 Task: Look for space in Kesabpur, Bangladesh from 6th June, 2023 to 8th June, 2023 for 2 adults in price range Rs.7000 to Rs.12000. Place can be private room with 1  bedroom having 2 beds and 1 bathroom. Property type can be flat. Amenities needed are: air conditioning, . Booking option can be shelf check-in. Required host language is English.
Action: Mouse moved to (374, 77)
Screenshot: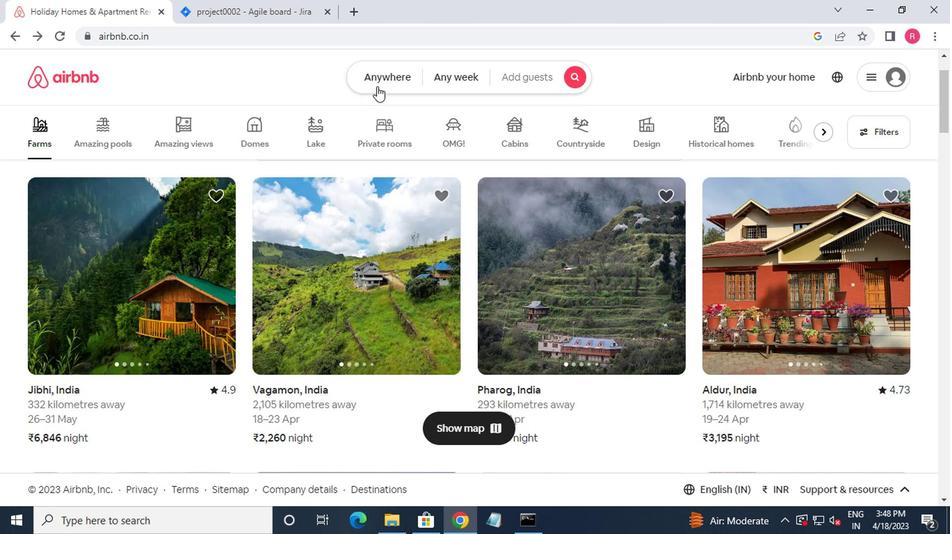 
Action: Mouse pressed left at (374, 77)
Screenshot: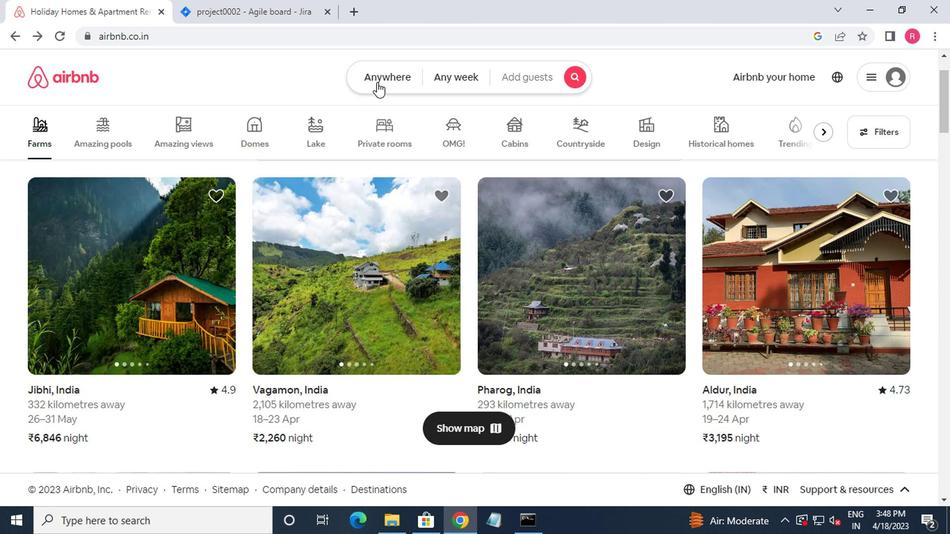 
Action: Mouse moved to (338, 132)
Screenshot: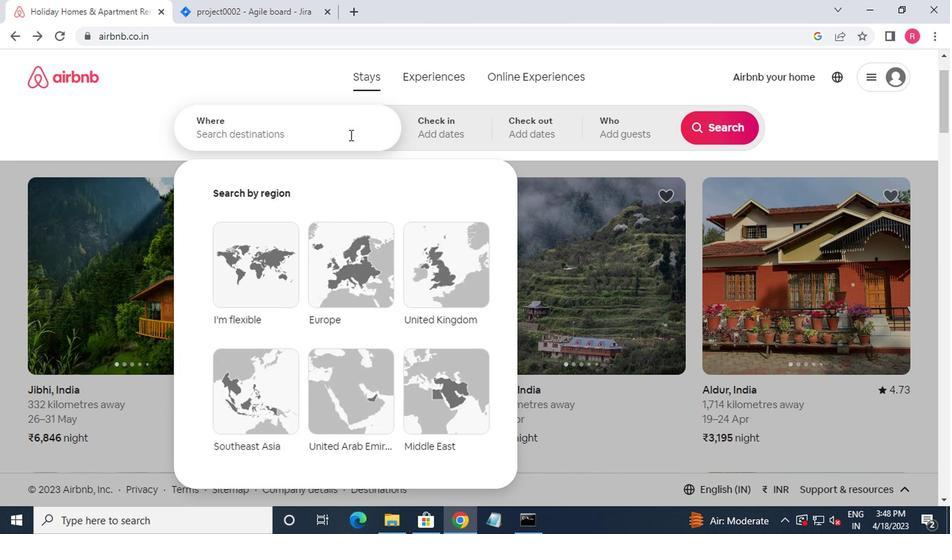 
Action: Mouse pressed left at (338, 132)
Screenshot: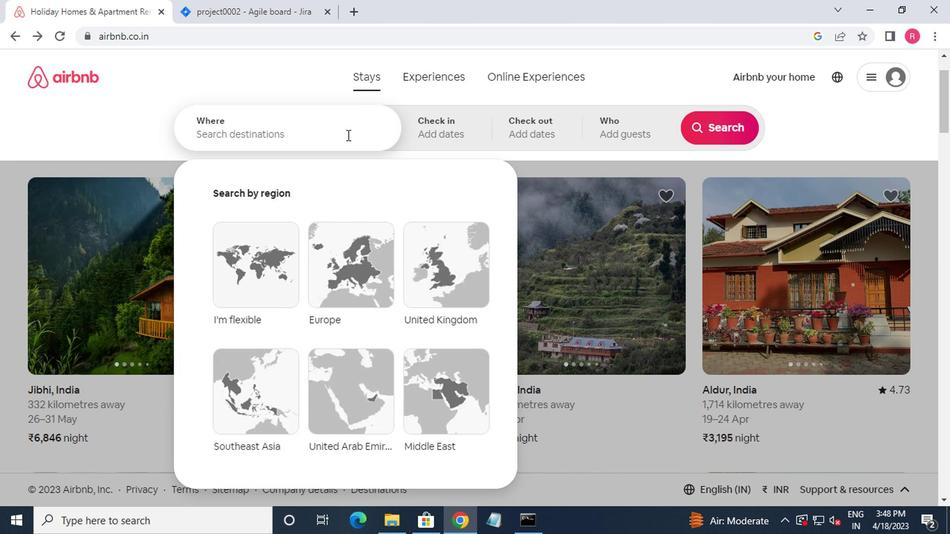 
Action: Mouse moved to (322, 117)
Screenshot: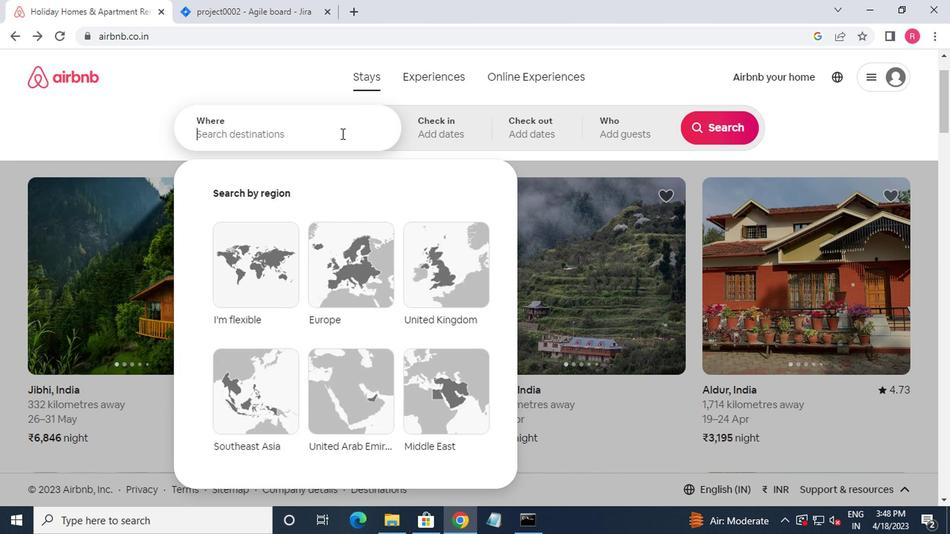 
Action: Key pressed keshabur
Screenshot: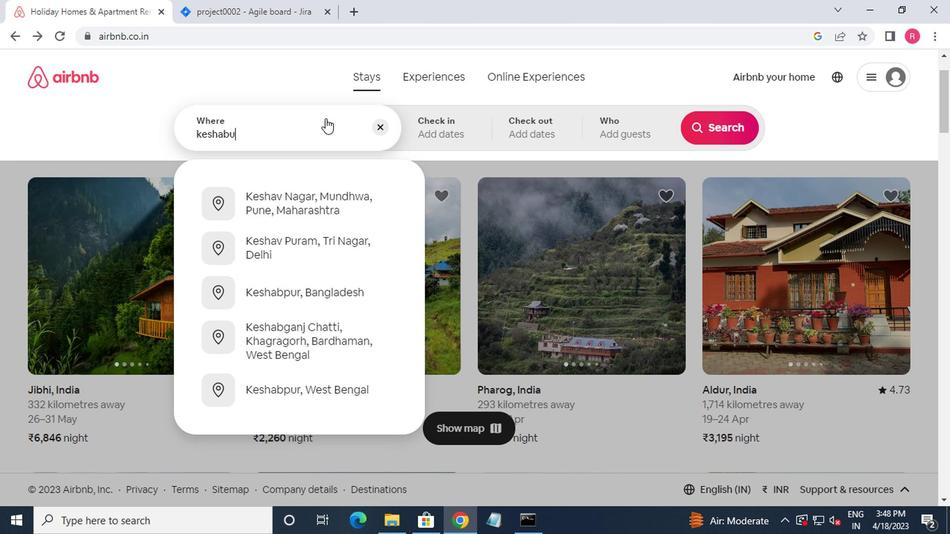 
Action: Mouse moved to (322, 196)
Screenshot: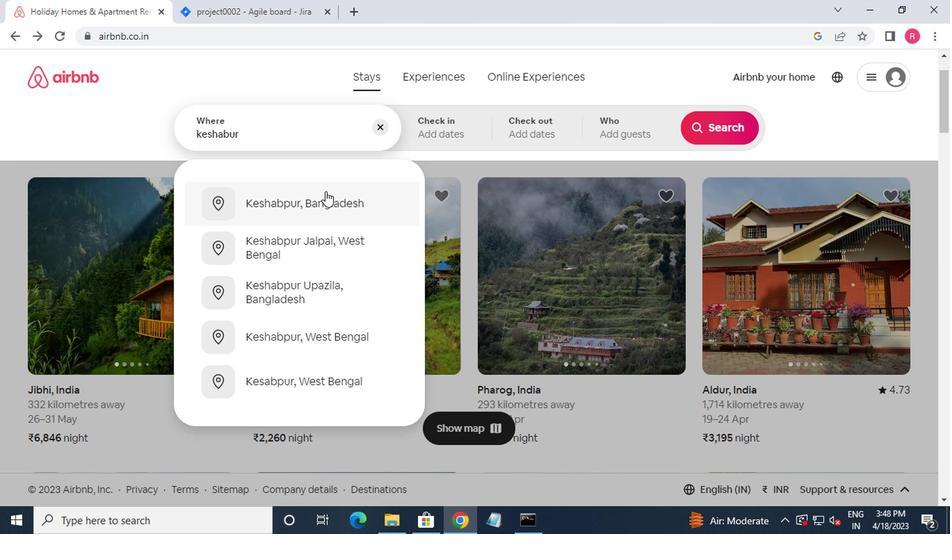 
Action: Mouse pressed left at (322, 196)
Screenshot: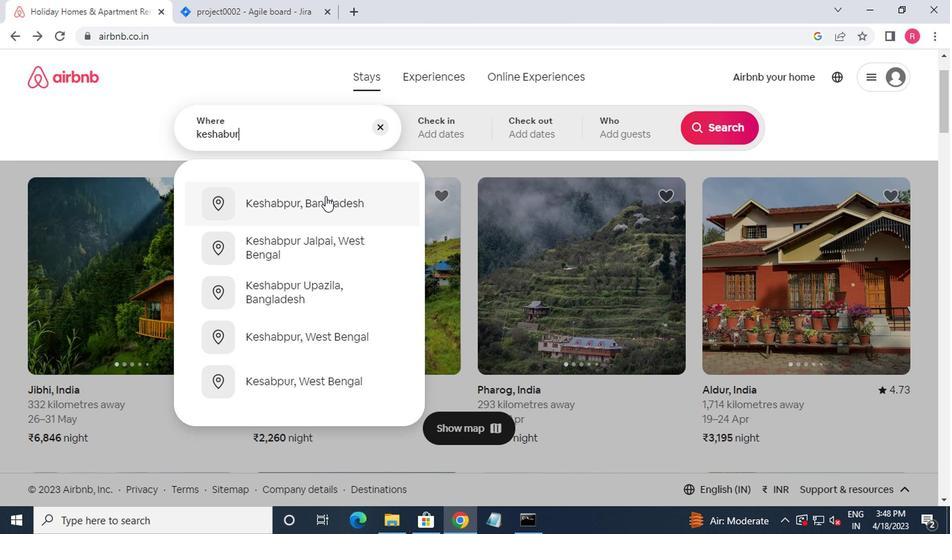 
Action: Mouse moved to (705, 239)
Screenshot: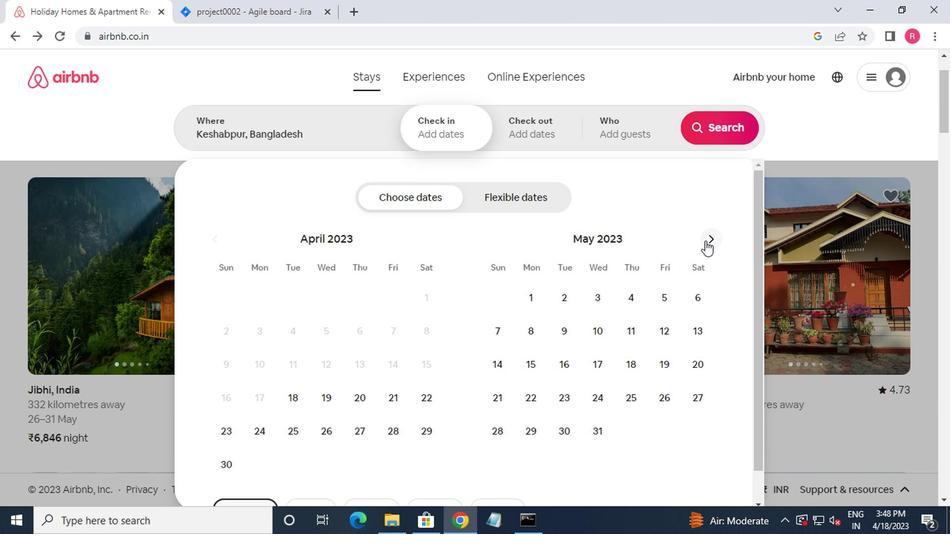 
Action: Mouse pressed left at (705, 239)
Screenshot: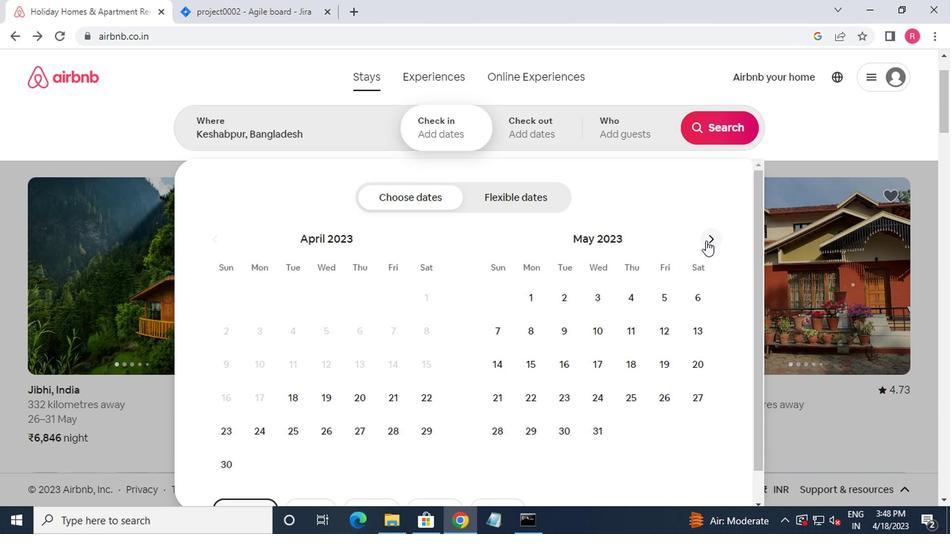 
Action: Mouse moved to (565, 327)
Screenshot: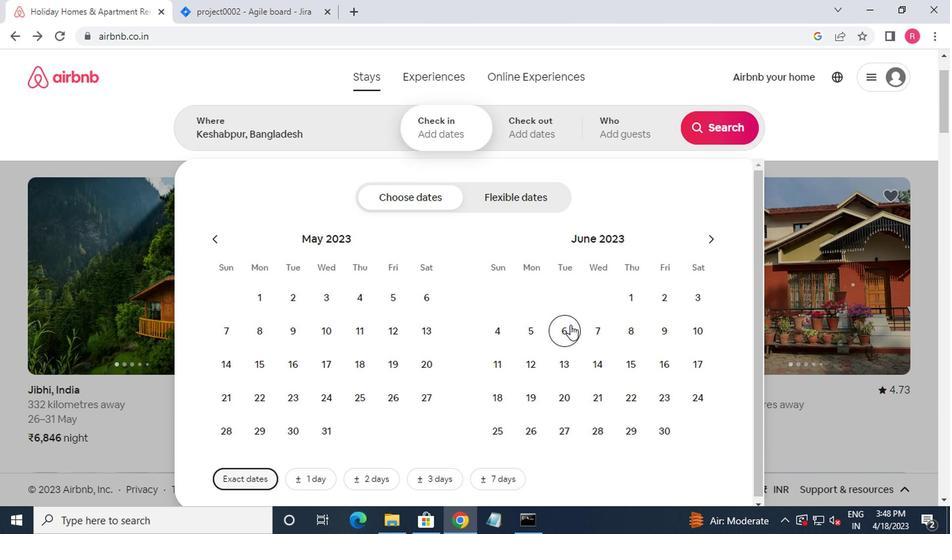 
Action: Mouse pressed left at (565, 327)
Screenshot: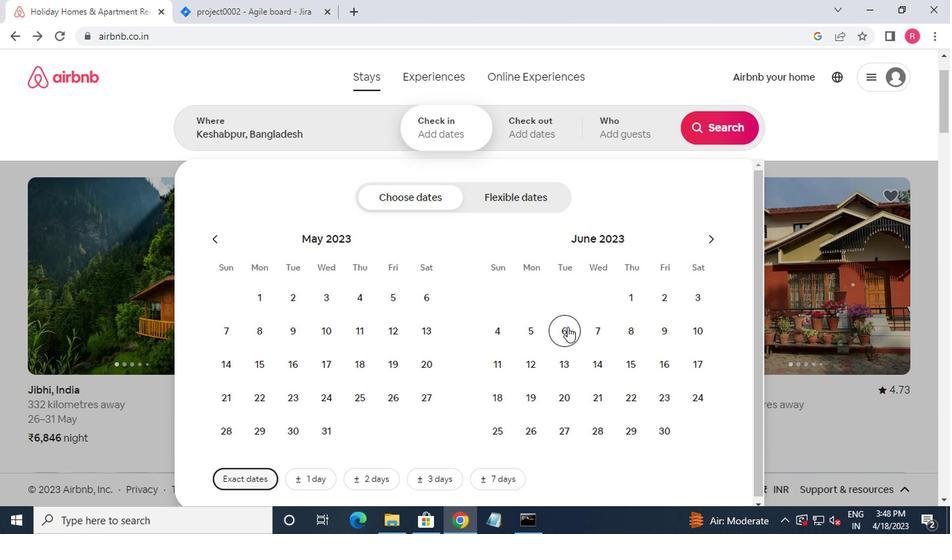 
Action: Mouse moved to (619, 334)
Screenshot: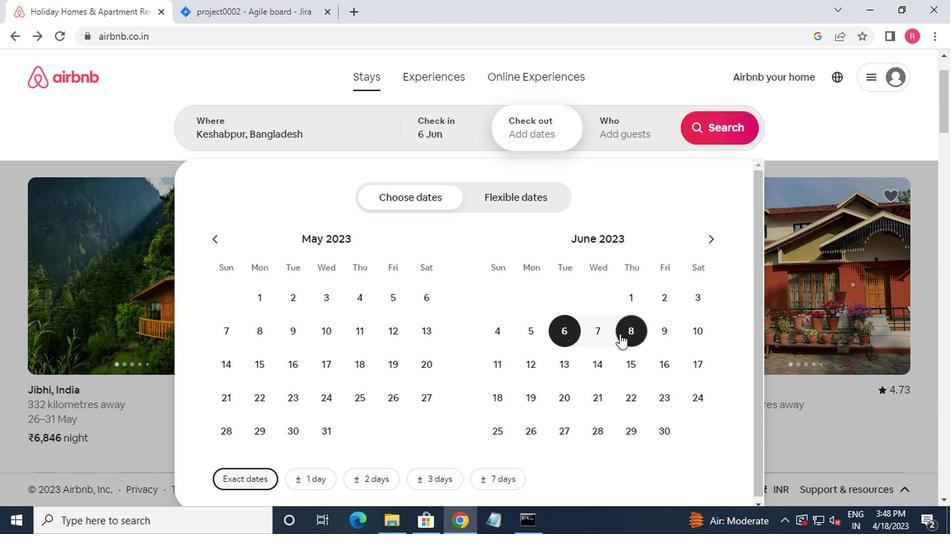 
Action: Mouse pressed left at (619, 334)
Screenshot: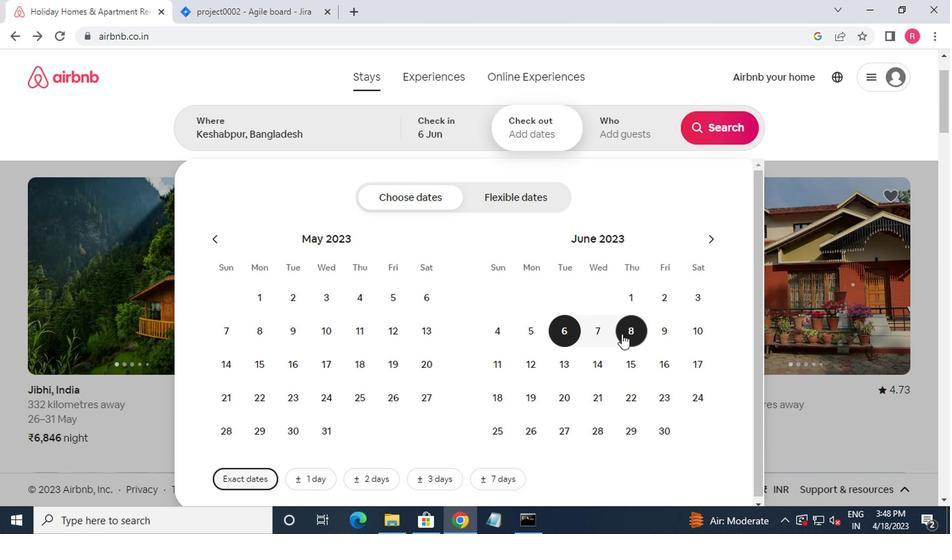 
Action: Mouse moved to (621, 137)
Screenshot: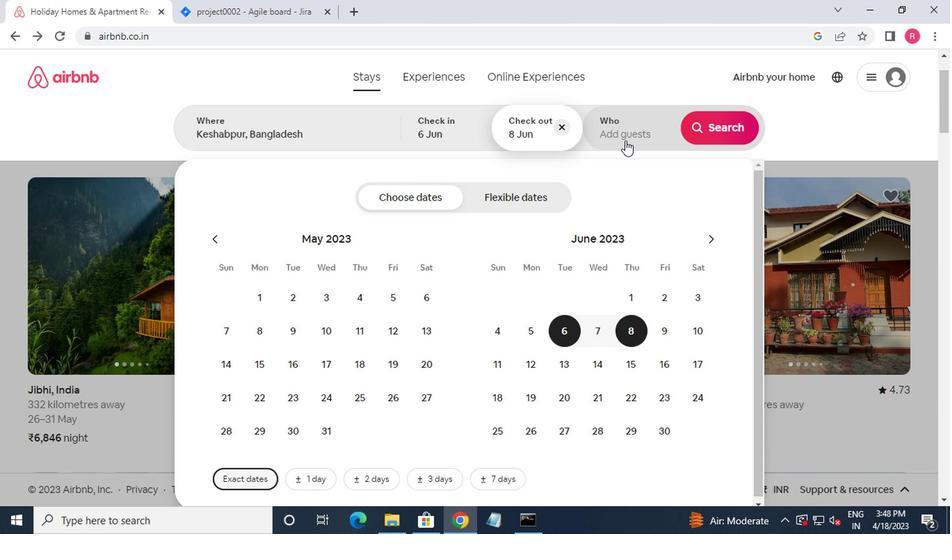 
Action: Mouse pressed left at (621, 137)
Screenshot: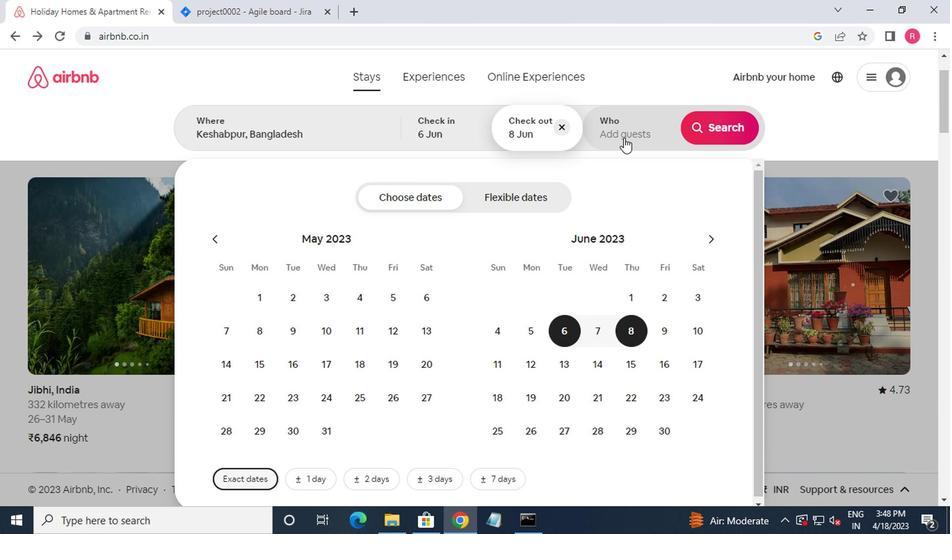 
Action: Mouse moved to (711, 200)
Screenshot: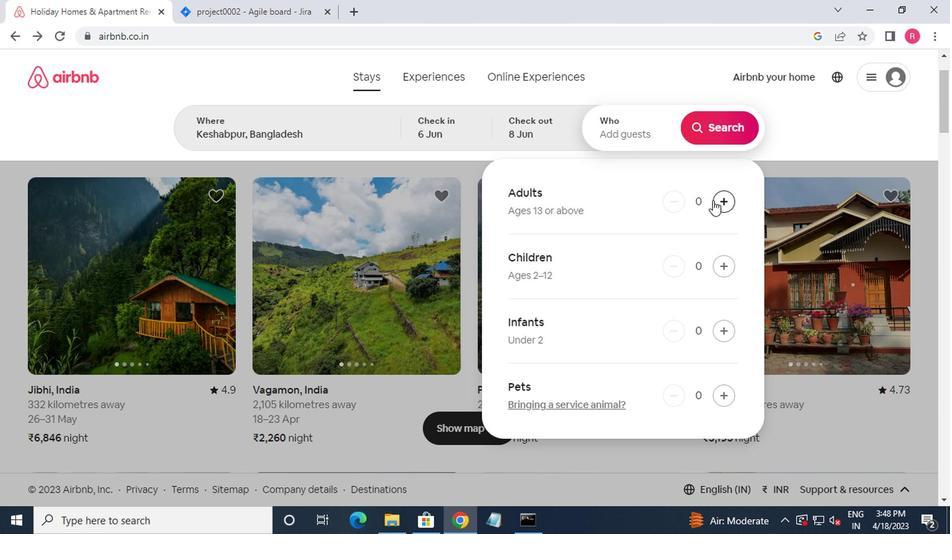 
Action: Mouse pressed left at (711, 200)
Screenshot: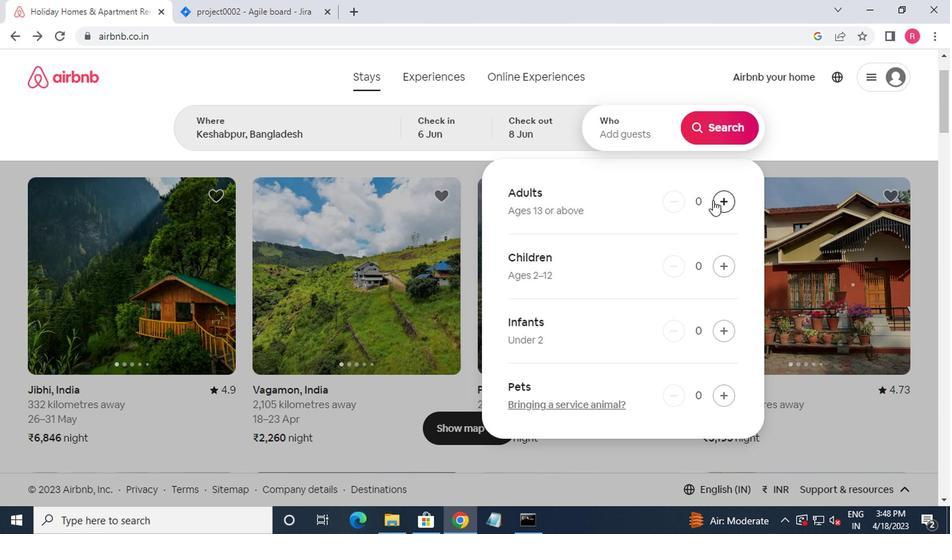 
Action: Mouse moved to (719, 201)
Screenshot: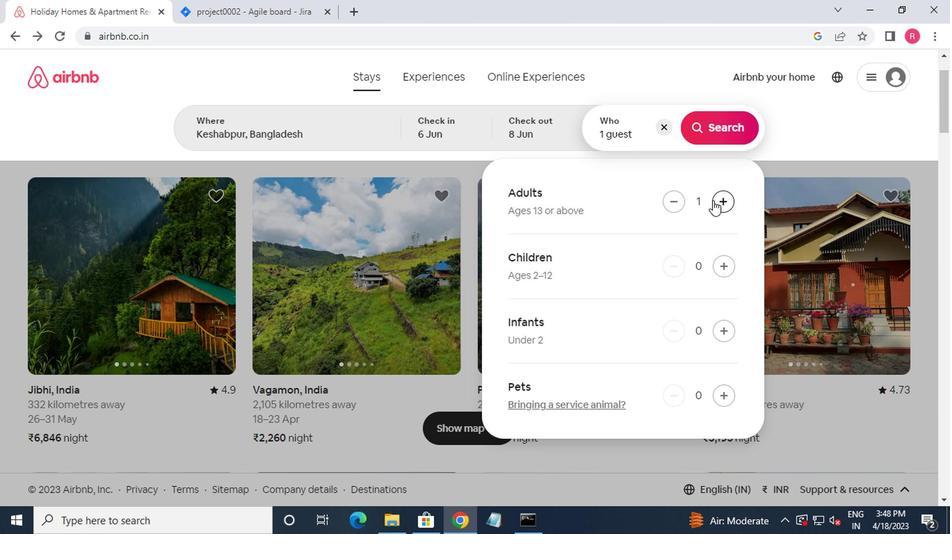 
Action: Mouse pressed left at (719, 201)
Screenshot: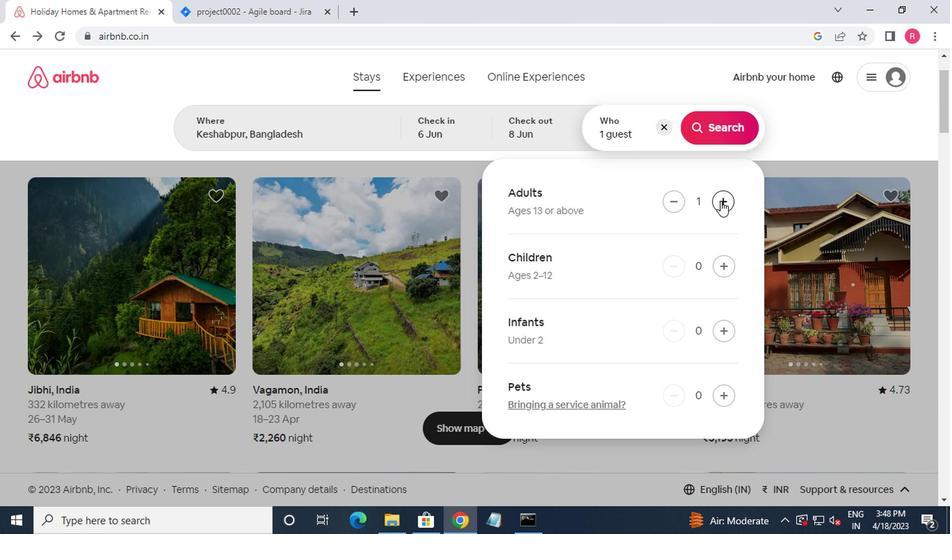 
Action: Mouse moved to (708, 131)
Screenshot: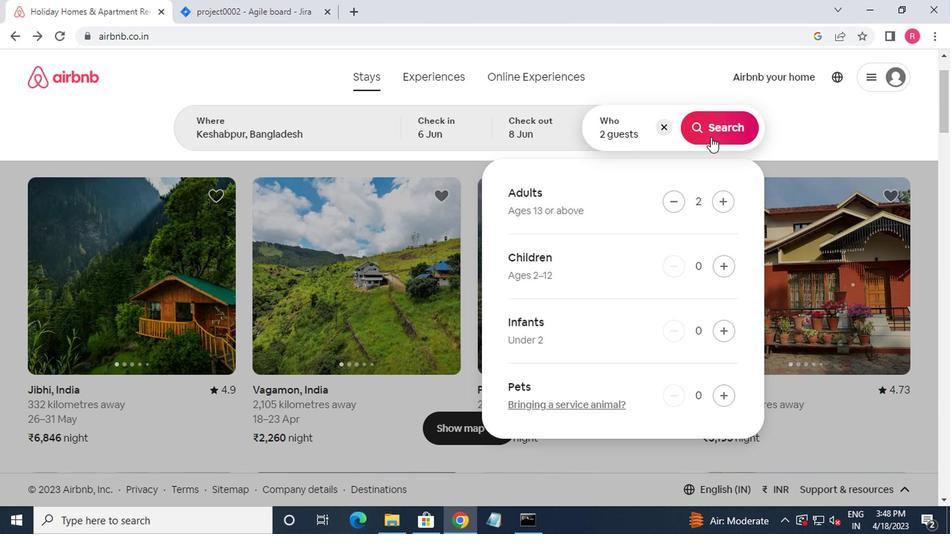 
Action: Mouse pressed left at (708, 131)
Screenshot: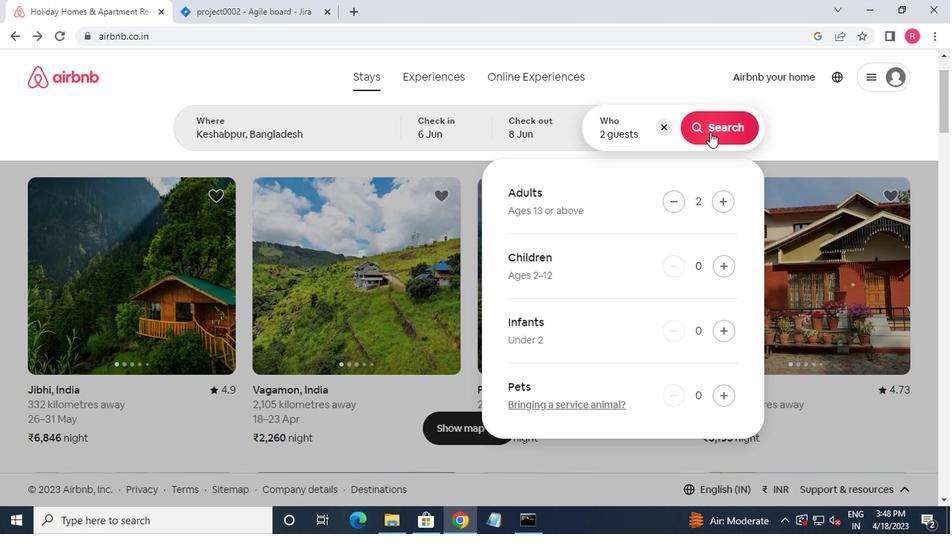 
Action: Mouse moved to (879, 131)
Screenshot: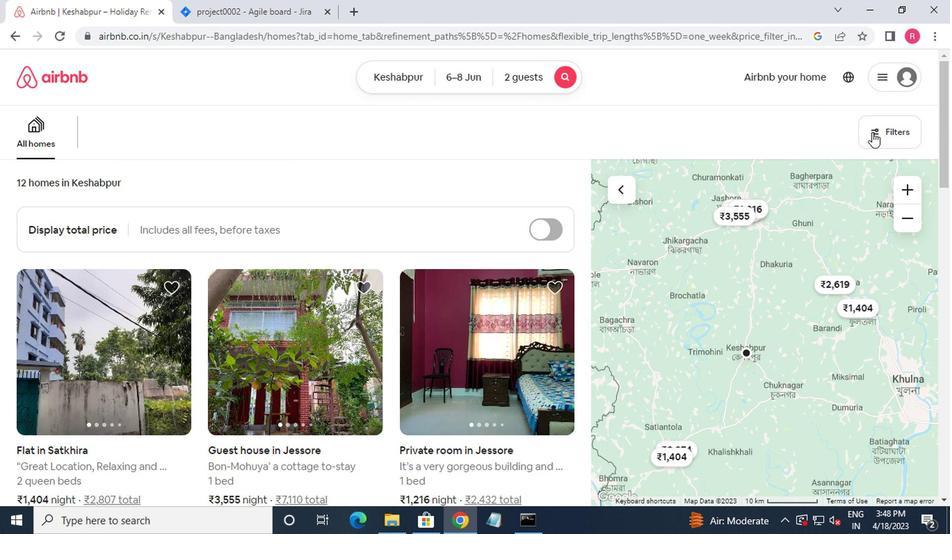 
Action: Mouse pressed left at (879, 131)
Screenshot: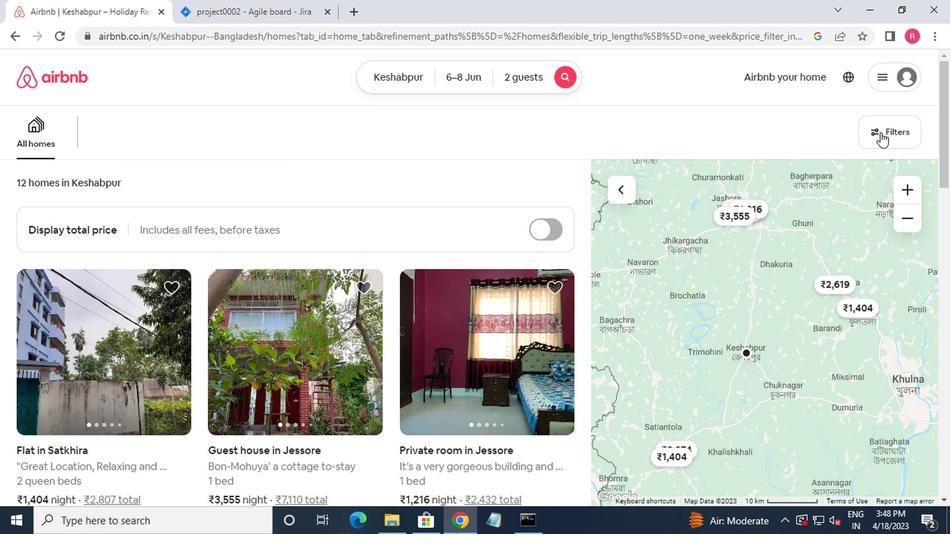 
Action: Mouse moved to (300, 304)
Screenshot: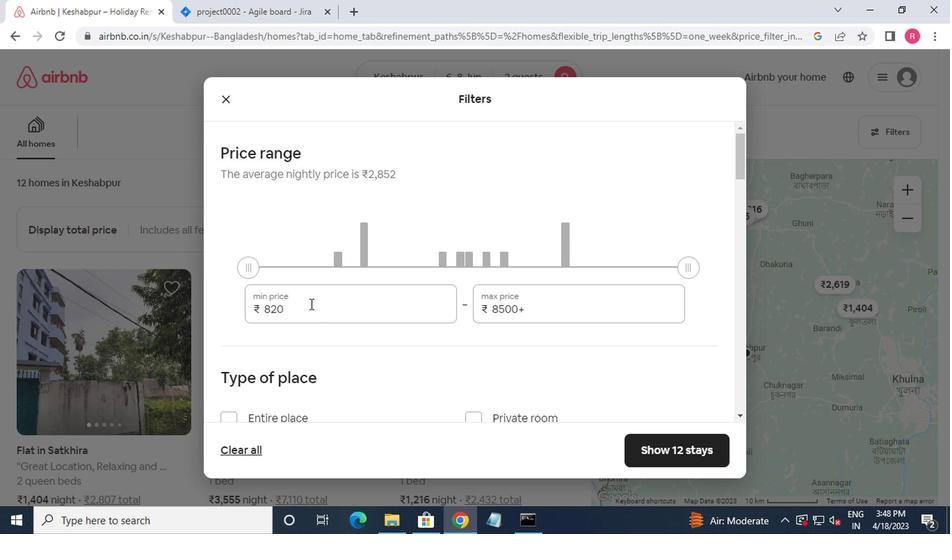 
Action: Mouse pressed left at (300, 304)
Screenshot: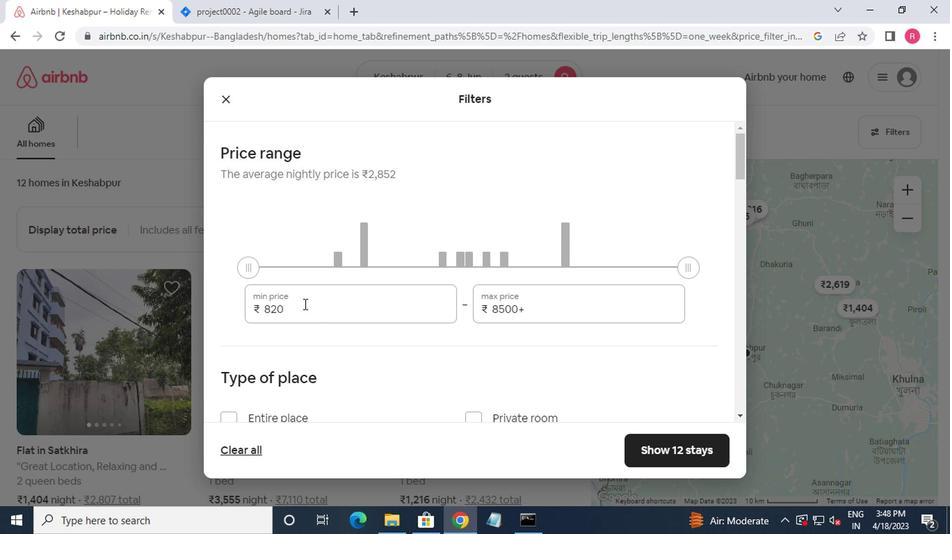 
Action: Mouse moved to (227, 294)
Screenshot: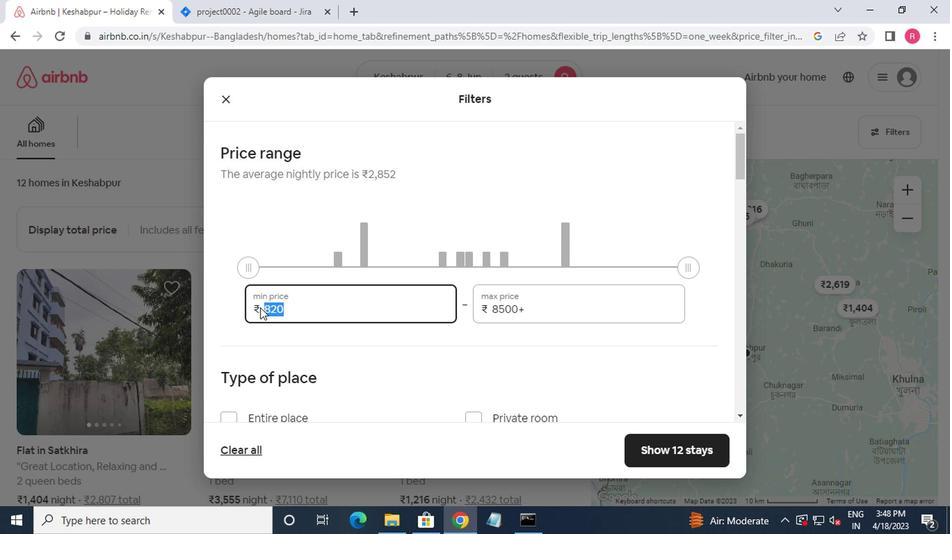 
Action: Key pressed 7000
Screenshot: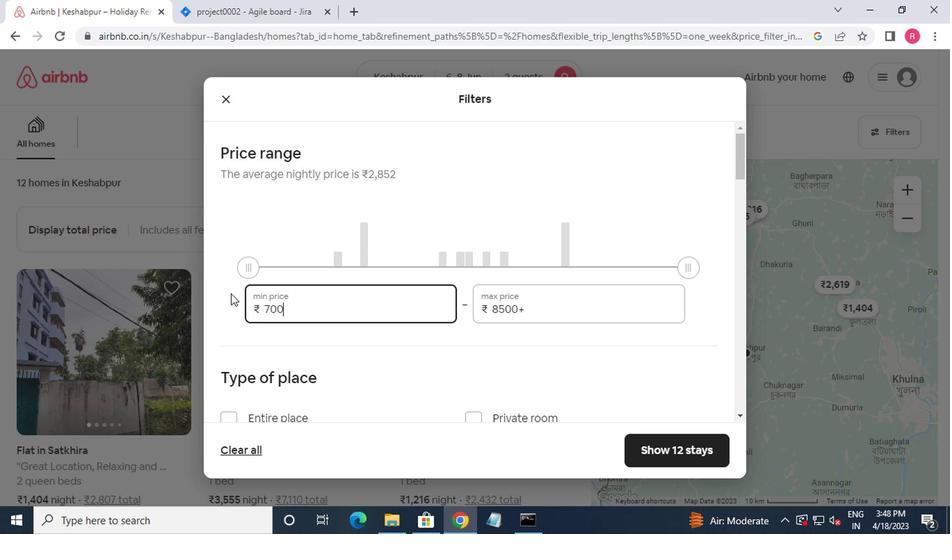 
Action: Mouse moved to (527, 310)
Screenshot: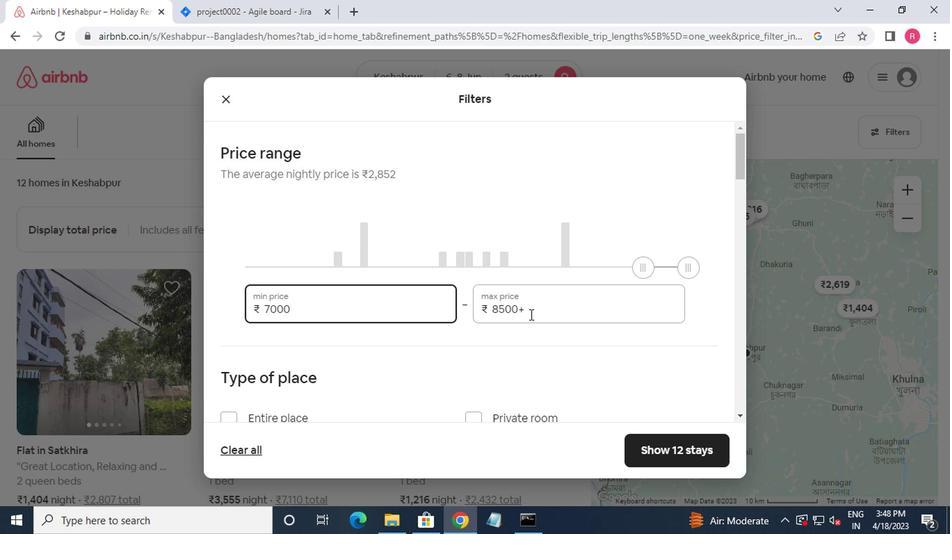 
Action: Mouse pressed left at (527, 310)
Screenshot: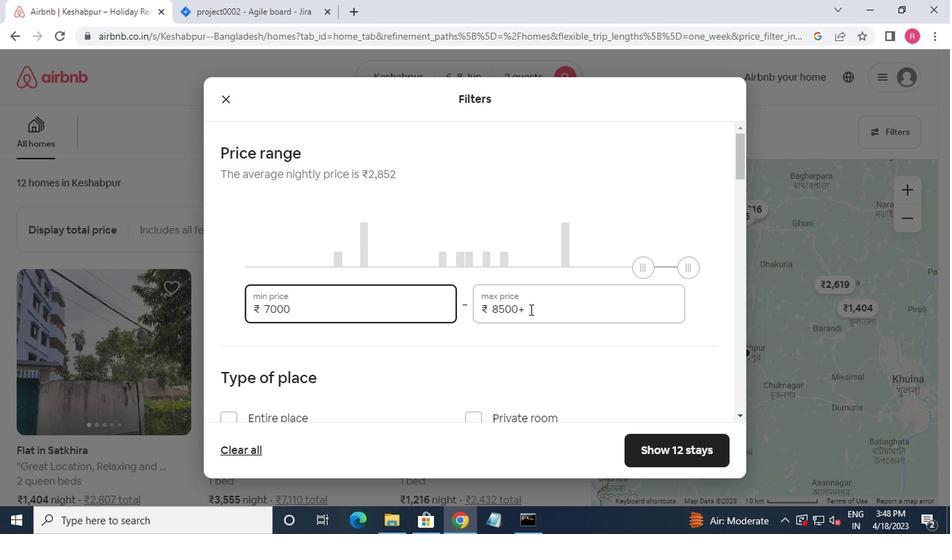 
Action: Mouse moved to (412, 268)
Screenshot: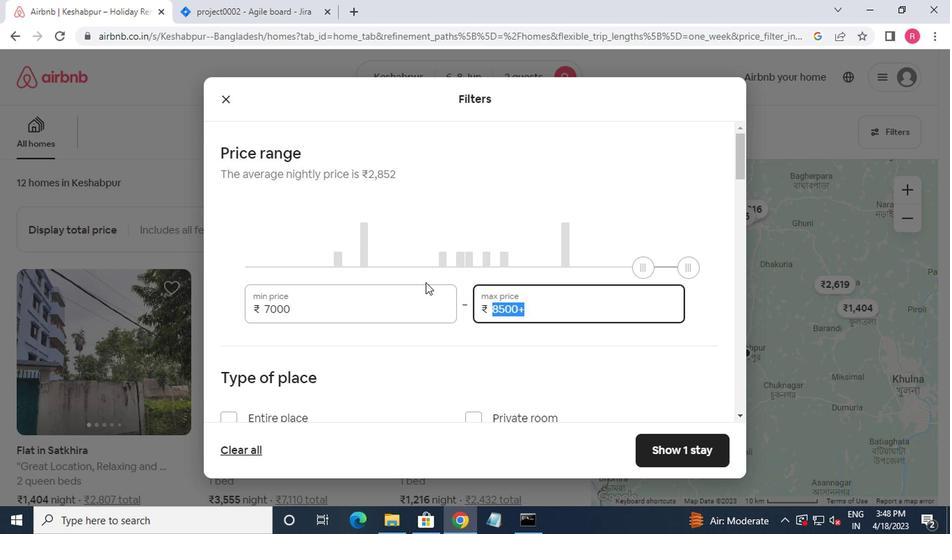 
Action: Key pressed 12000
Screenshot: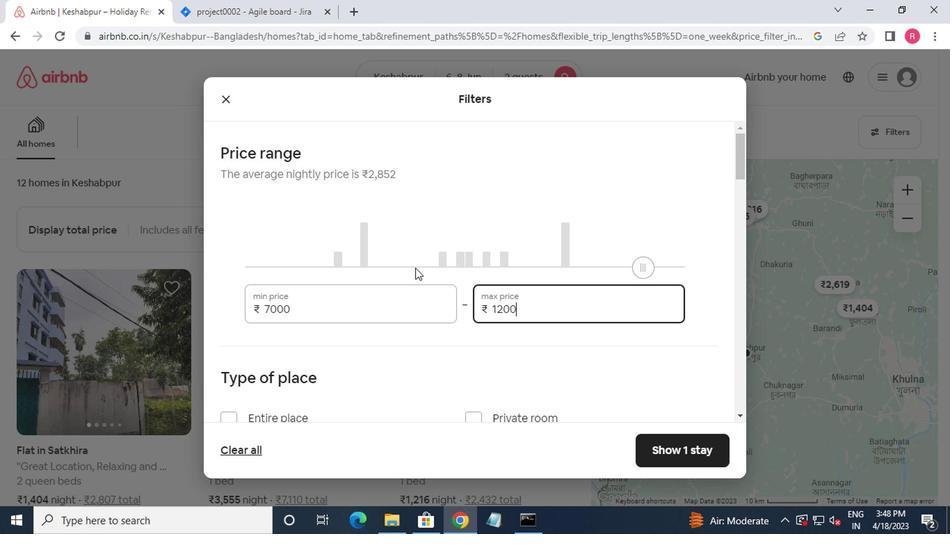 
Action: Mouse moved to (412, 294)
Screenshot: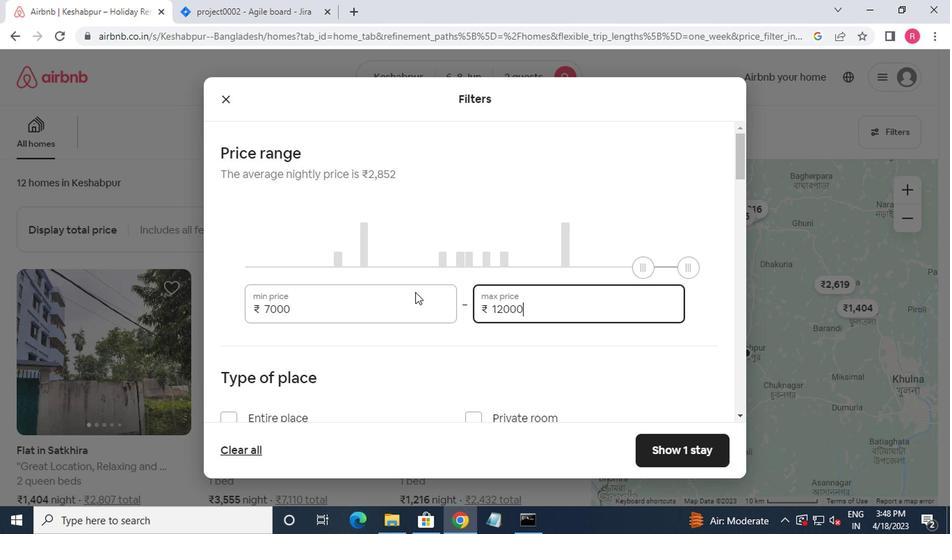 
Action: Mouse scrolled (412, 293) with delta (0, 0)
Screenshot: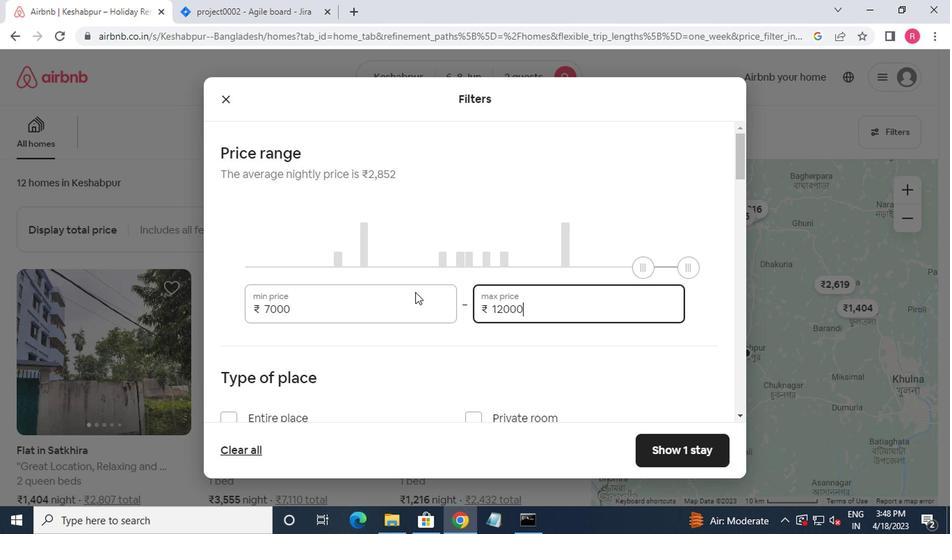 
Action: Mouse moved to (418, 294)
Screenshot: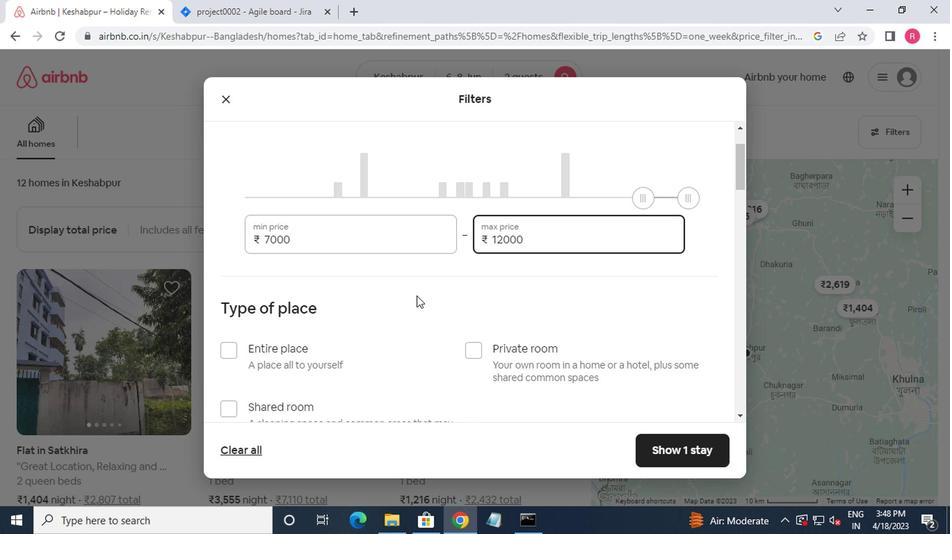 
Action: Mouse scrolled (418, 293) with delta (0, 0)
Screenshot: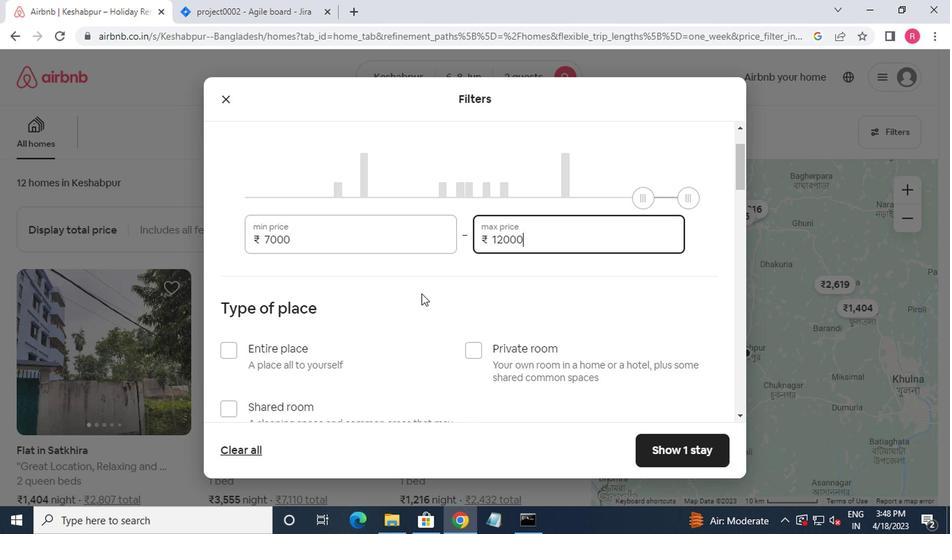 
Action: Mouse moved to (463, 278)
Screenshot: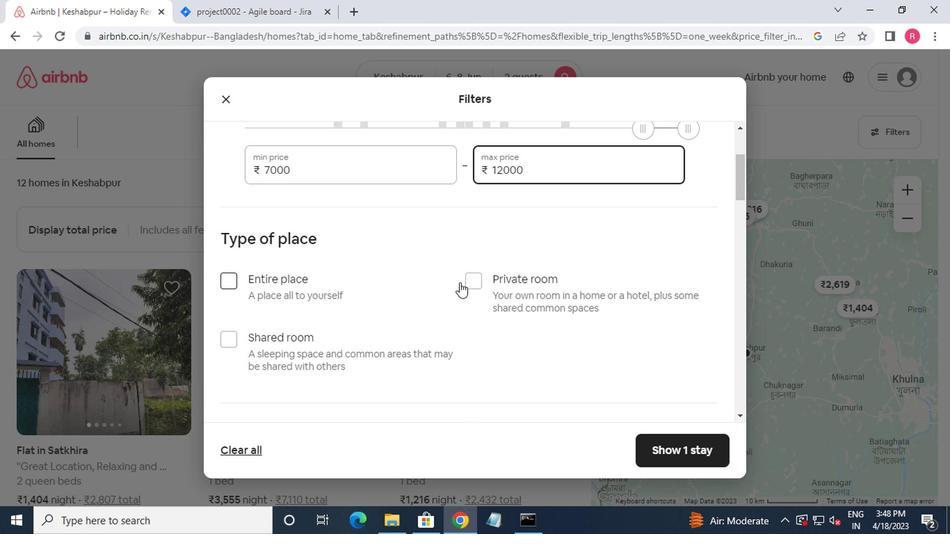 
Action: Mouse pressed left at (463, 278)
Screenshot: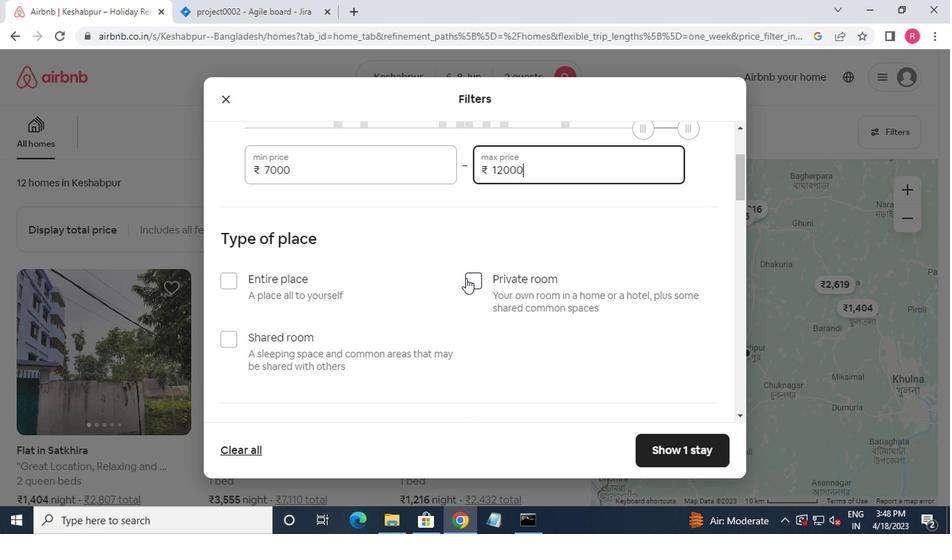 
Action: Mouse moved to (457, 300)
Screenshot: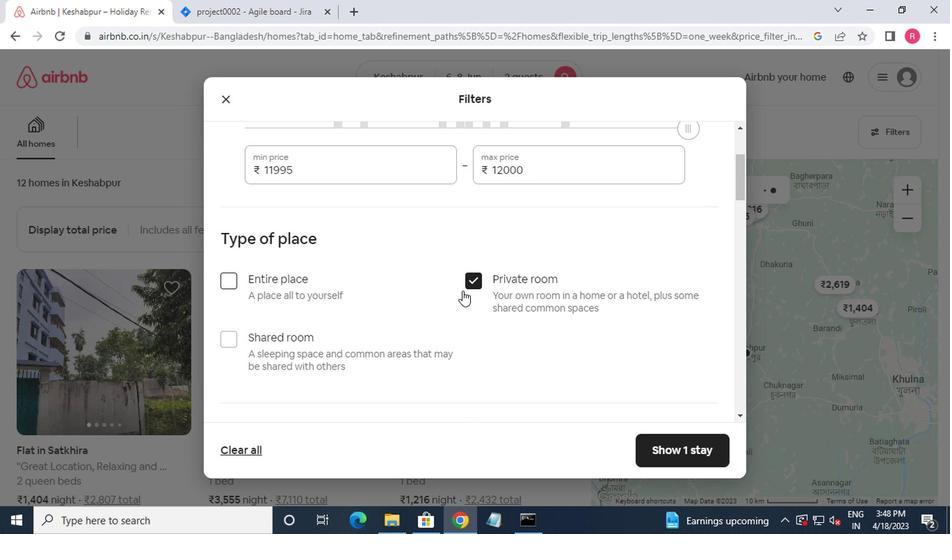 
Action: Mouse scrolled (457, 299) with delta (0, 0)
Screenshot: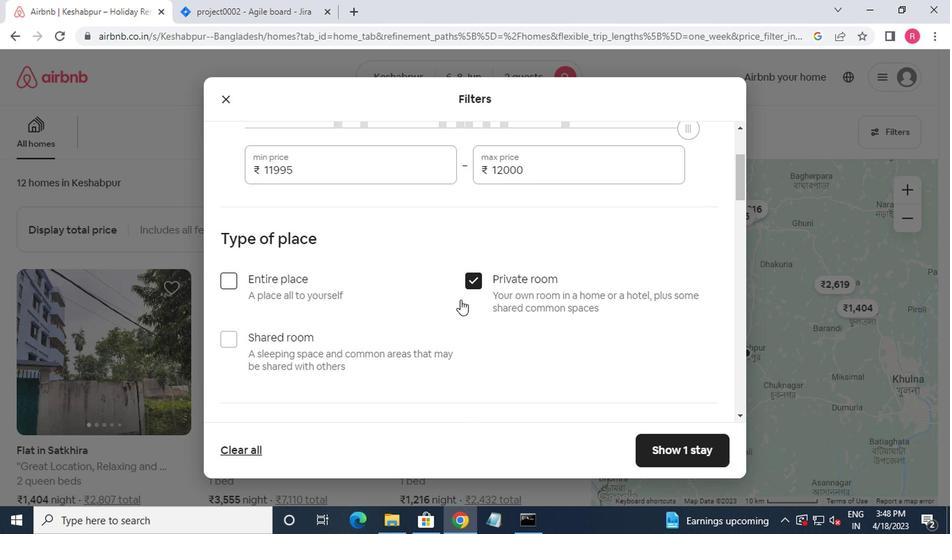 
Action: Mouse scrolled (457, 299) with delta (0, 0)
Screenshot: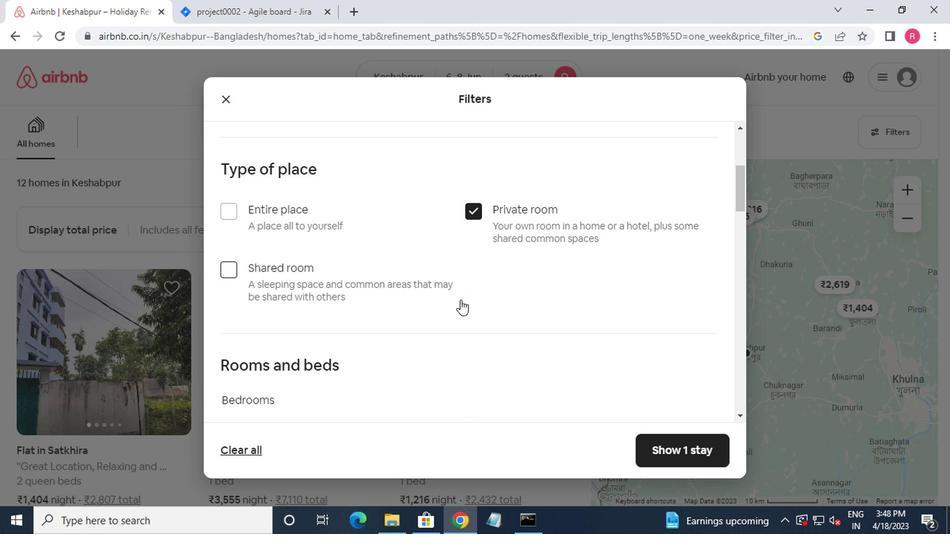 
Action: Mouse moved to (352, 366)
Screenshot: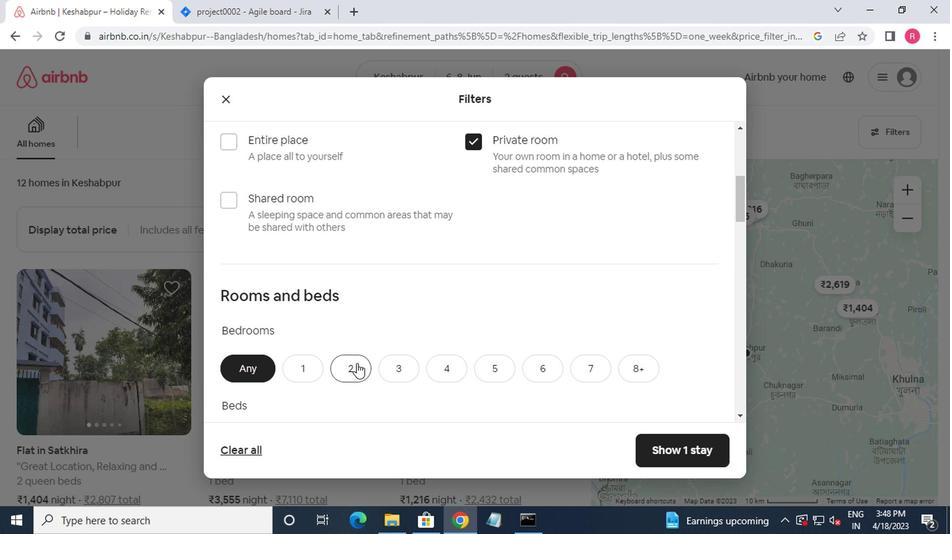 
Action: Mouse pressed left at (352, 366)
Screenshot: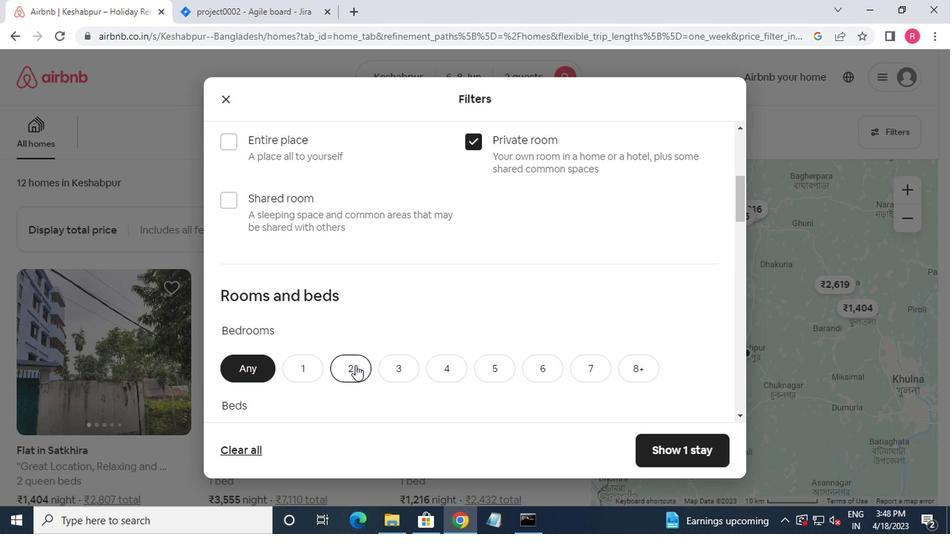 
Action: Mouse moved to (352, 359)
Screenshot: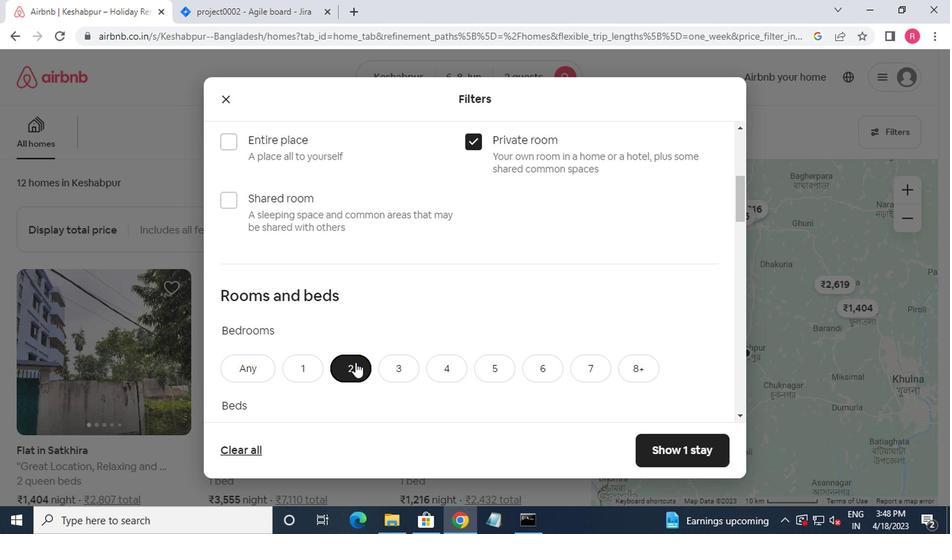 
Action: Mouse scrolled (352, 359) with delta (0, 0)
Screenshot: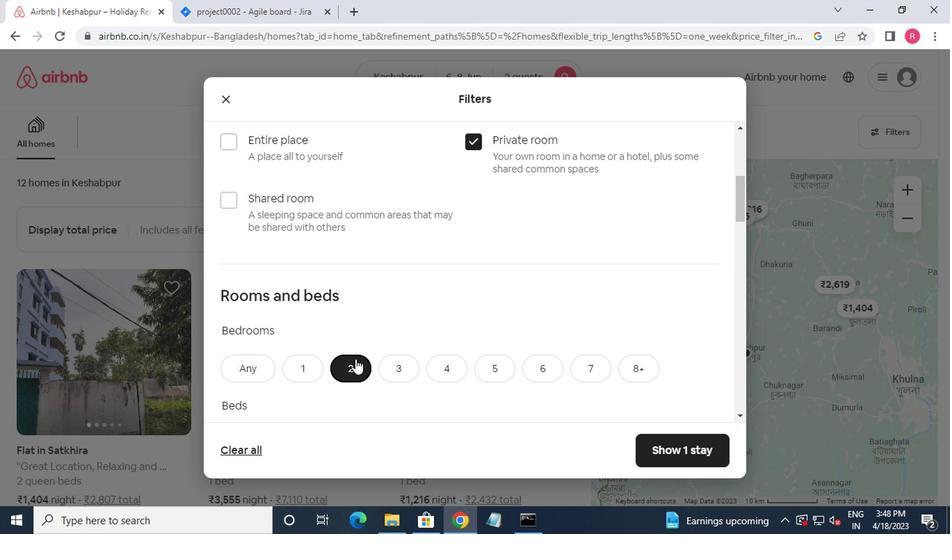 
Action: Mouse moved to (333, 373)
Screenshot: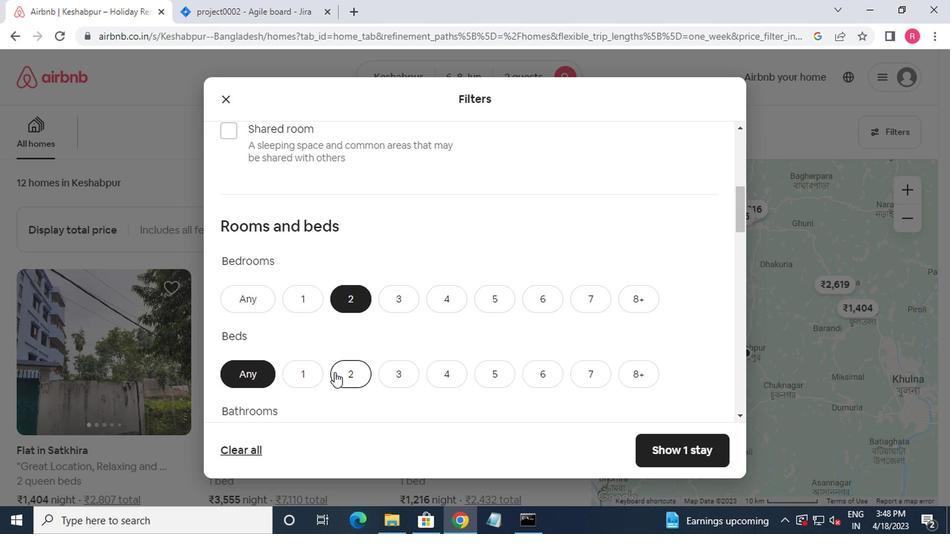
Action: Mouse pressed left at (333, 373)
Screenshot: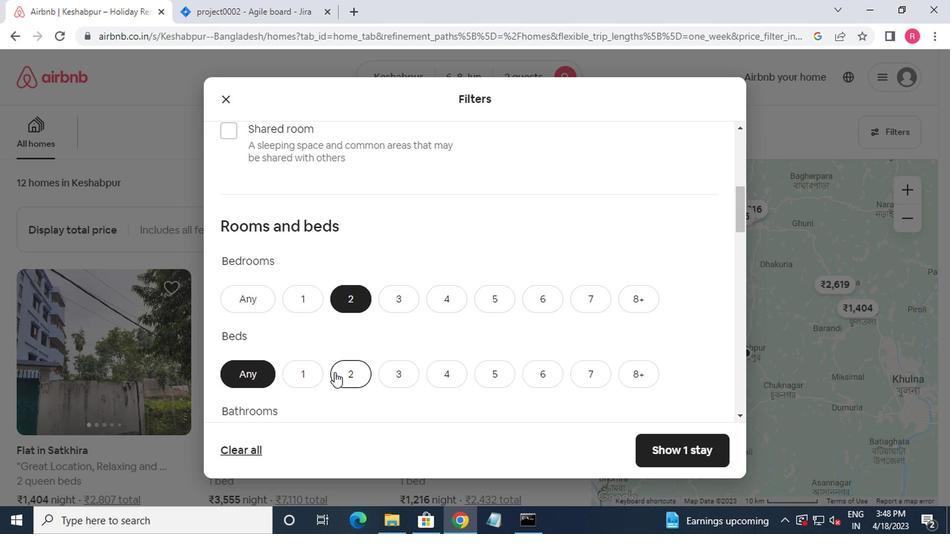 
Action: Mouse moved to (336, 373)
Screenshot: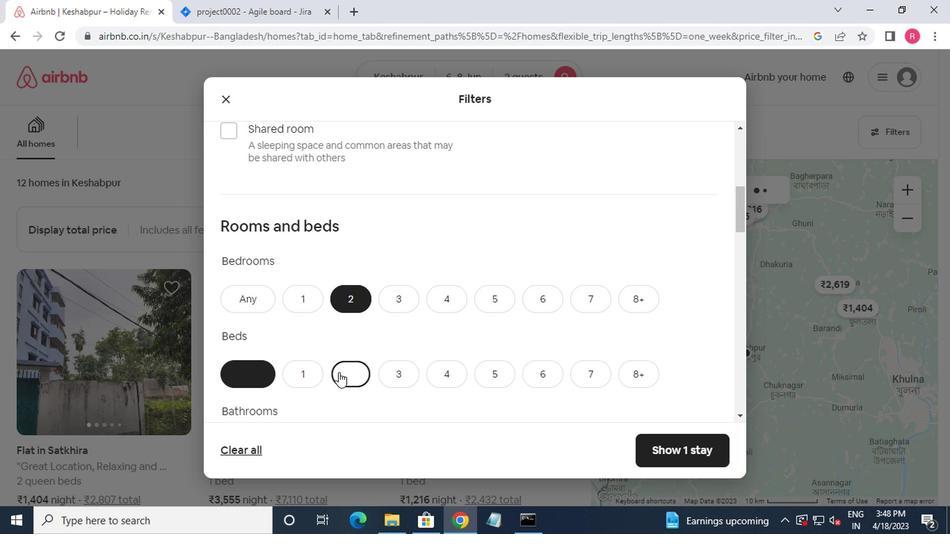 
Action: Mouse scrolled (336, 373) with delta (0, 0)
Screenshot: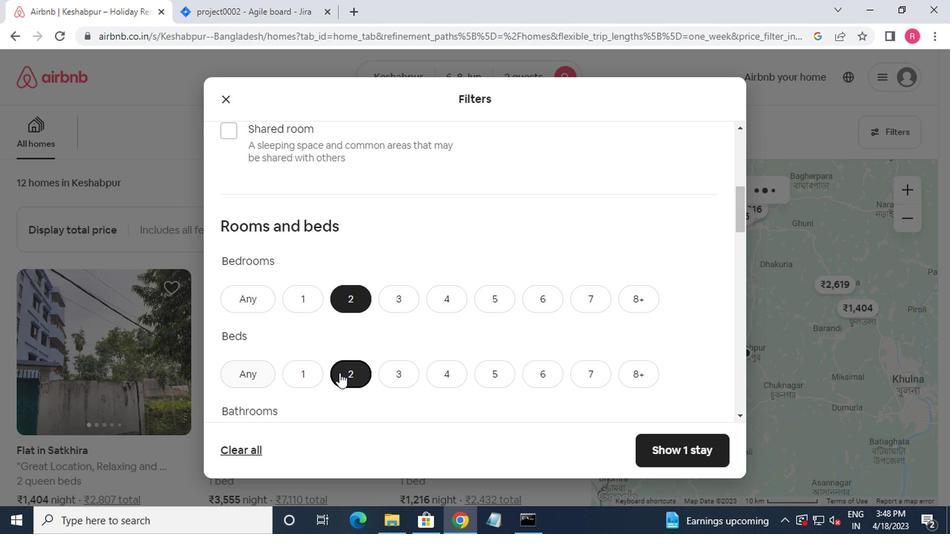 
Action: Mouse moved to (305, 378)
Screenshot: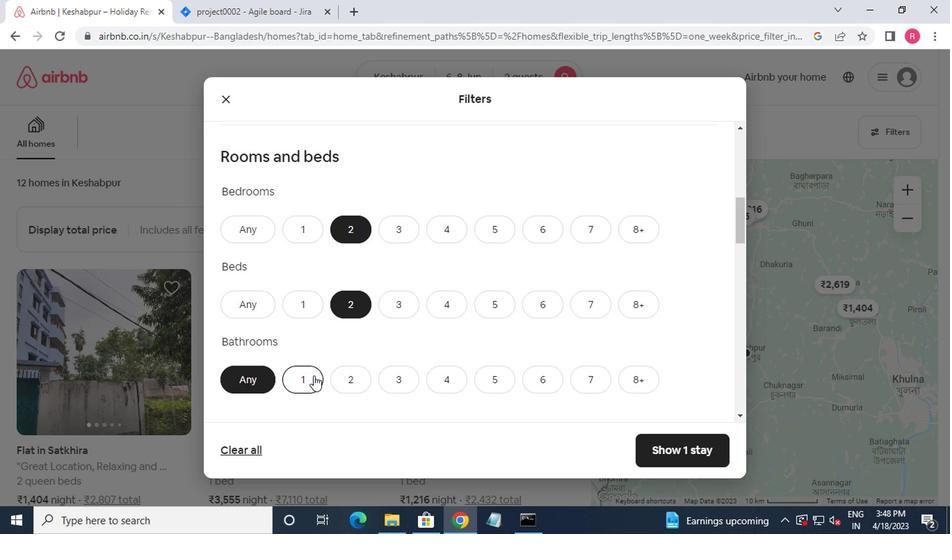 
Action: Mouse pressed left at (305, 378)
Screenshot: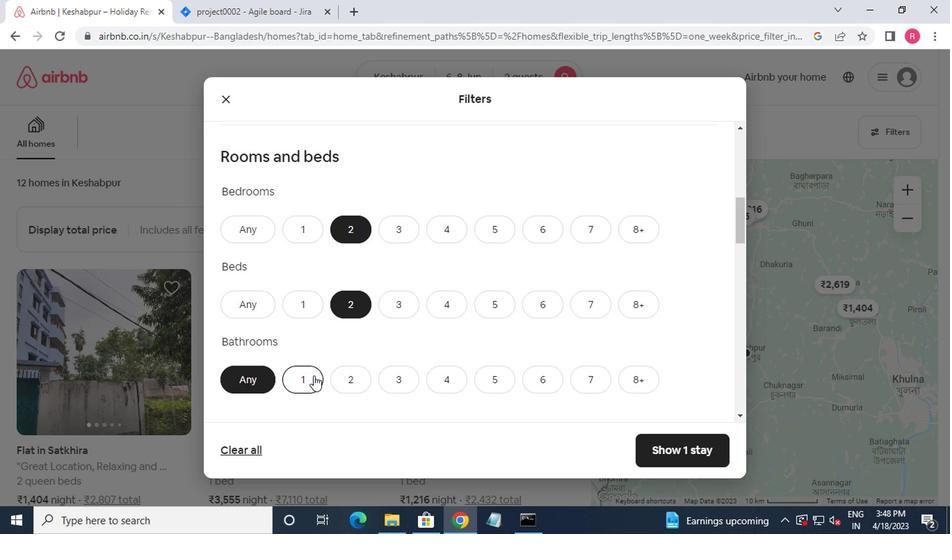 
Action: Mouse moved to (309, 371)
Screenshot: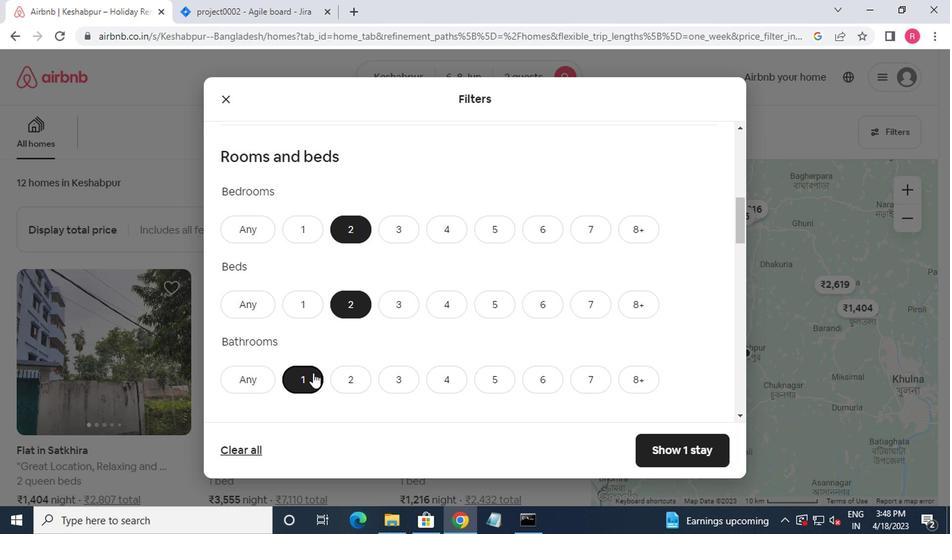 
Action: Mouse scrolled (309, 370) with delta (0, 0)
Screenshot: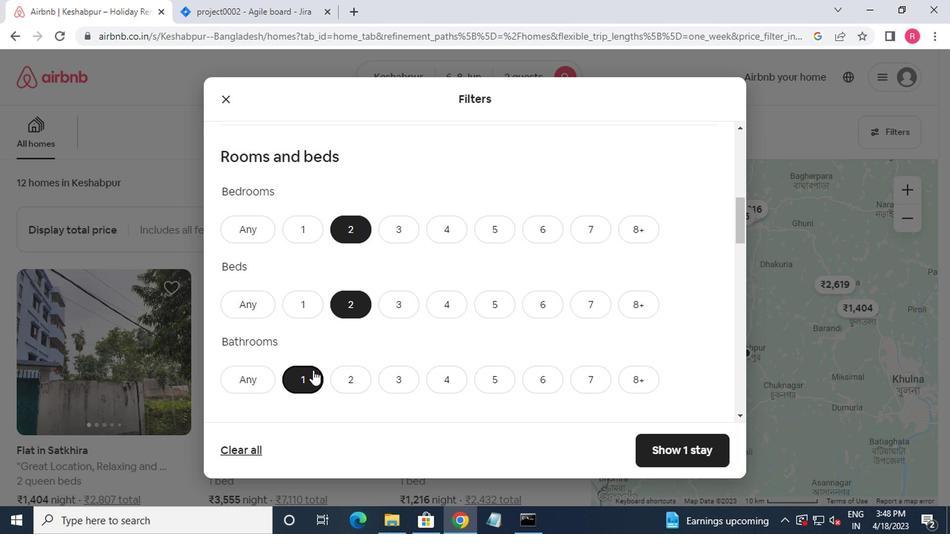 
Action: Mouse moved to (309, 368)
Screenshot: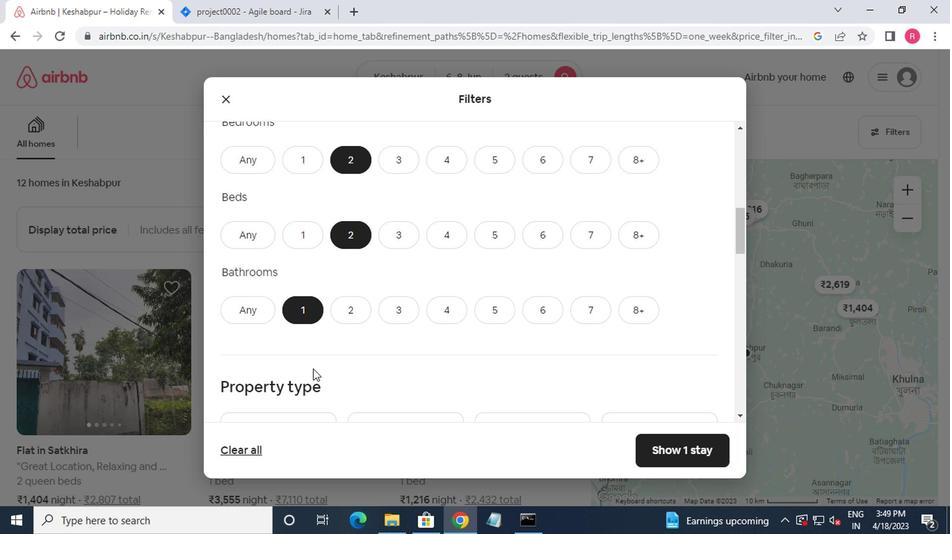 
Action: Mouse scrolled (309, 367) with delta (0, 0)
Screenshot: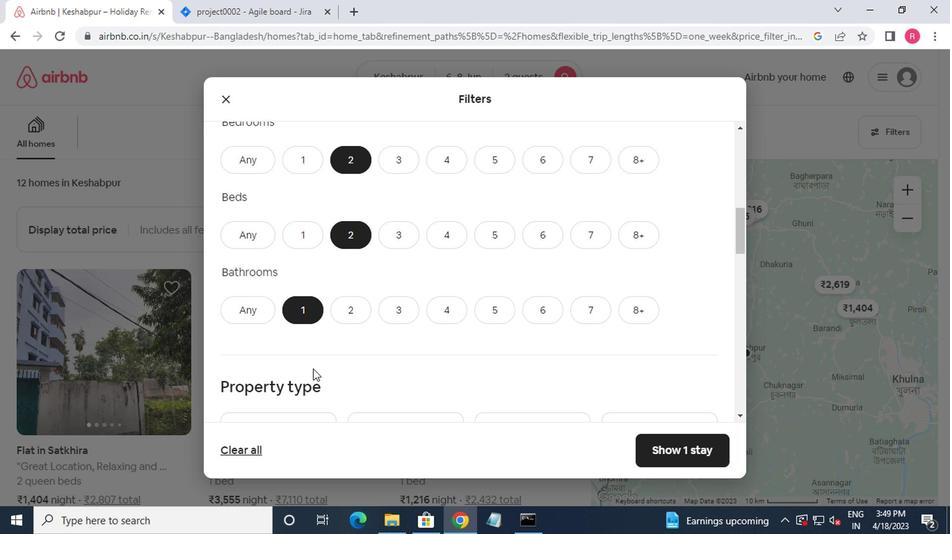 
Action: Mouse scrolled (309, 367) with delta (0, 0)
Screenshot: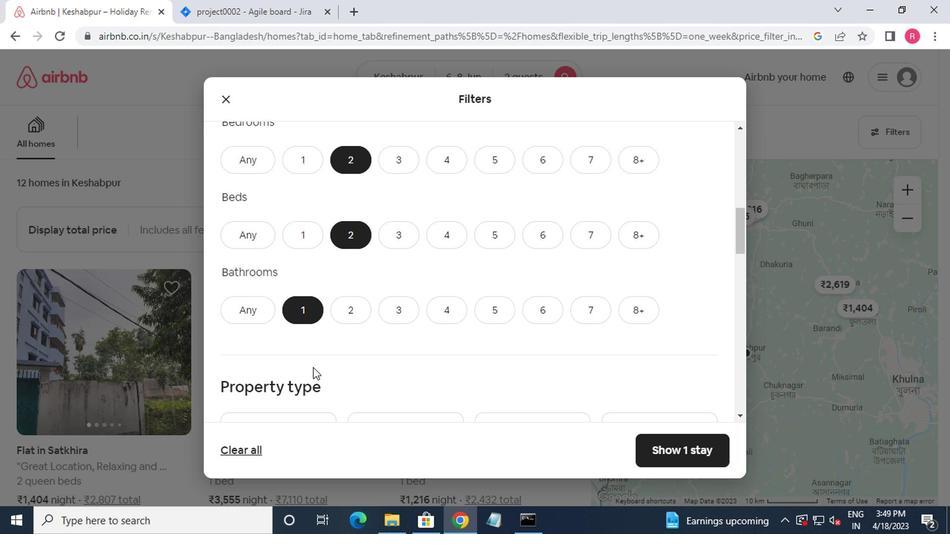 
Action: Mouse moved to (364, 336)
Screenshot: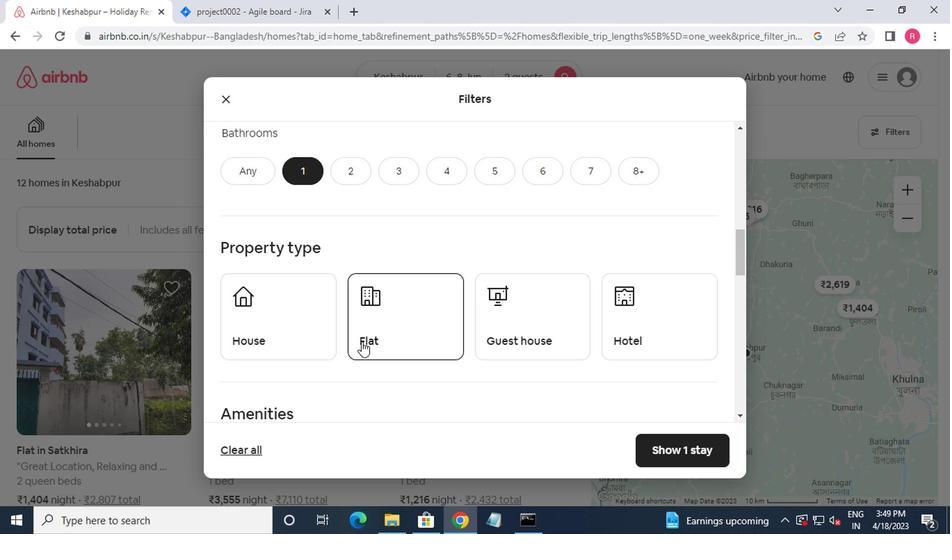 
Action: Mouse pressed left at (364, 336)
Screenshot: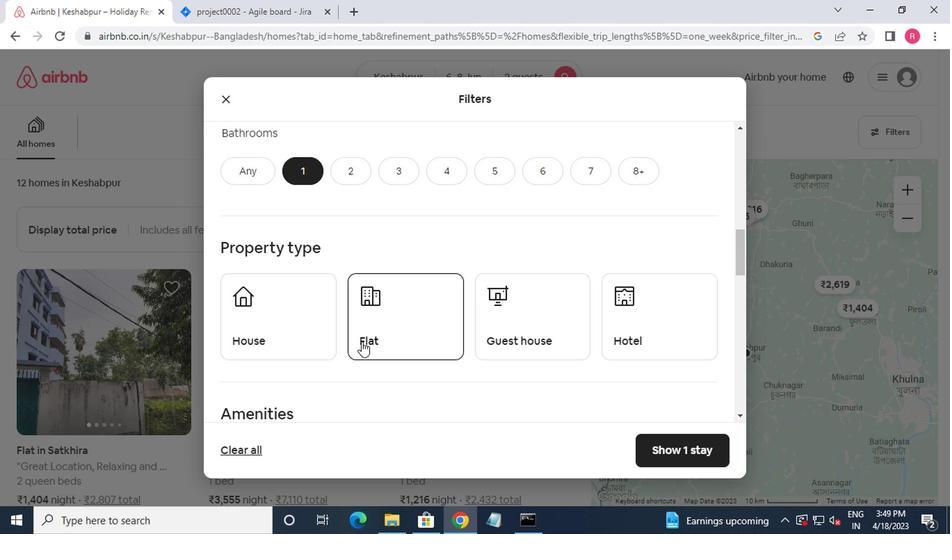
Action: Mouse moved to (351, 376)
Screenshot: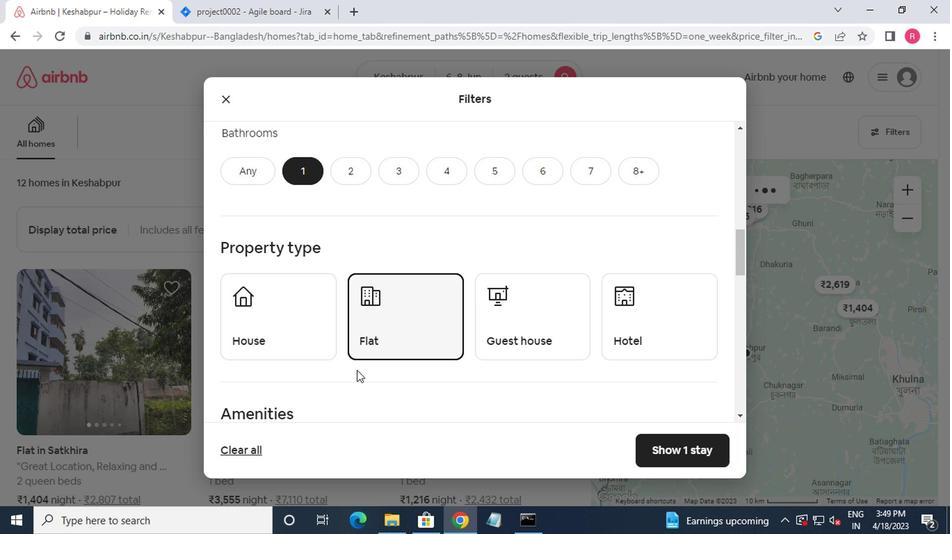 
Action: Mouse scrolled (351, 375) with delta (0, 0)
Screenshot: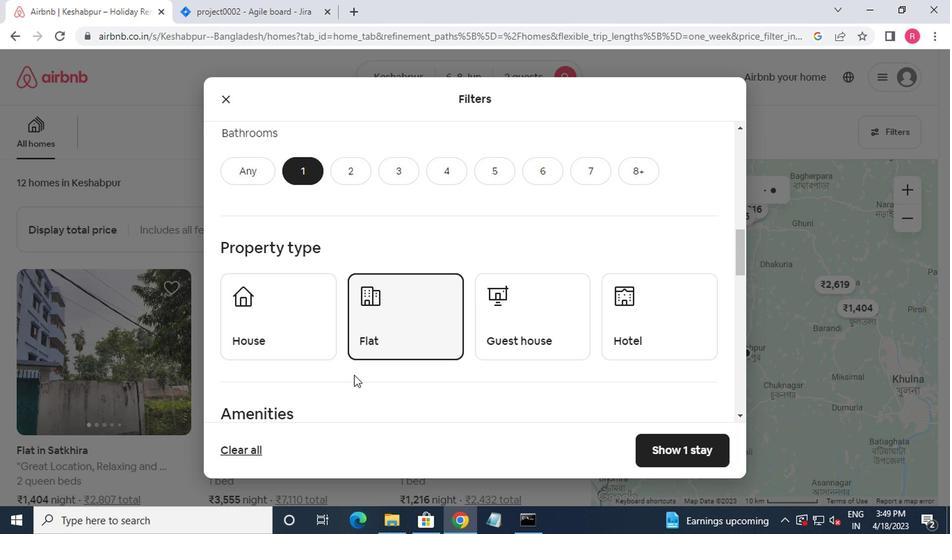 
Action: Mouse scrolled (351, 375) with delta (0, 0)
Screenshot: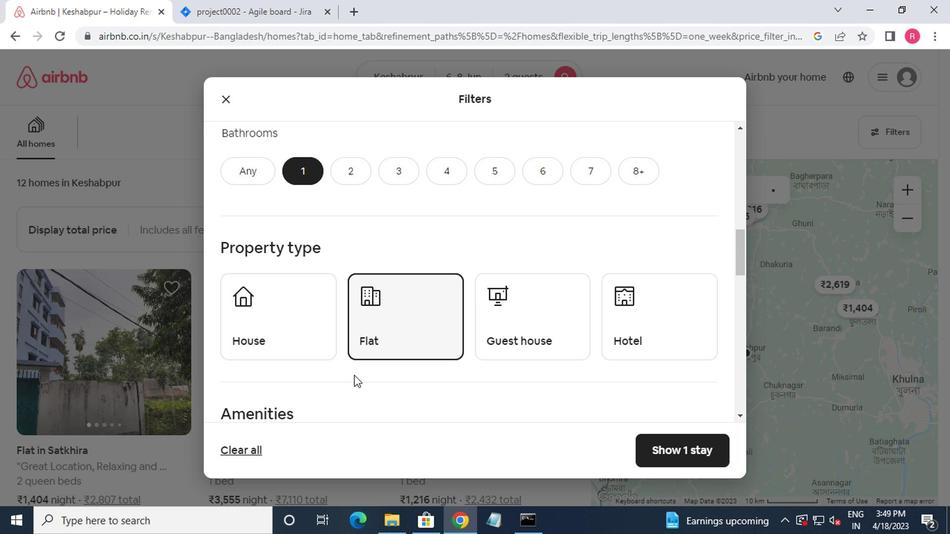
Action: Mouse moved to (355, 356)
Screenshot: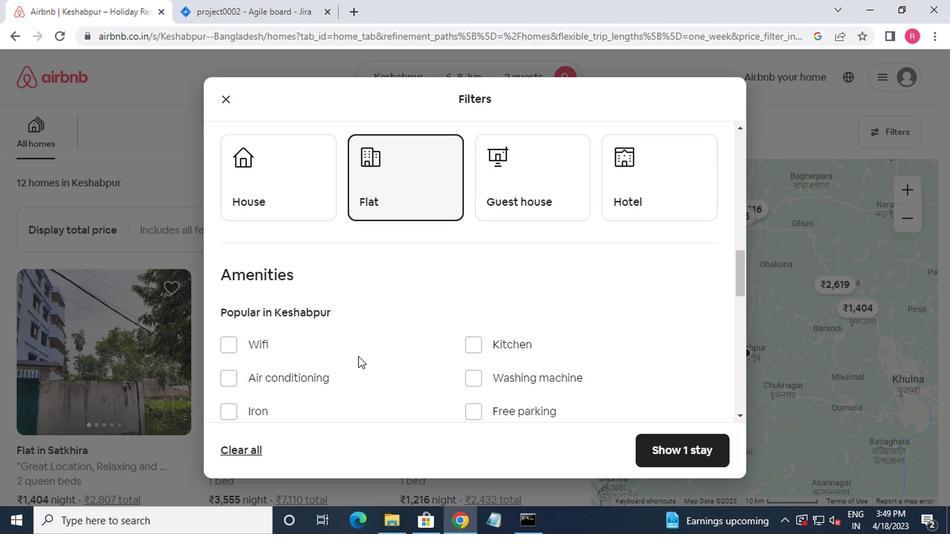 
Action: Mouse scrolled (355, 356) with delta (0, 0)
Screenshot: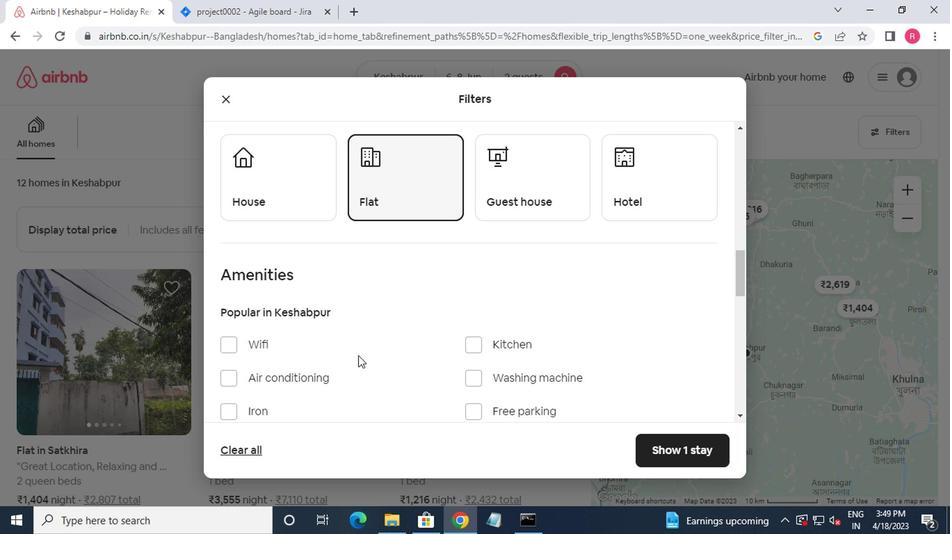 
Action: Mouse moved to (257, 373)
Screenshot: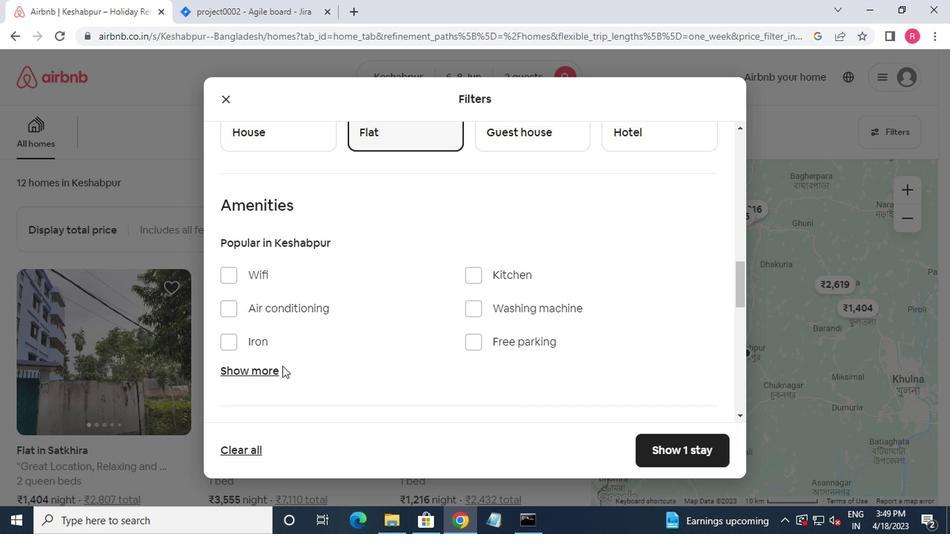
Action: Mouse pressed left at (257, 373)
Screenshot: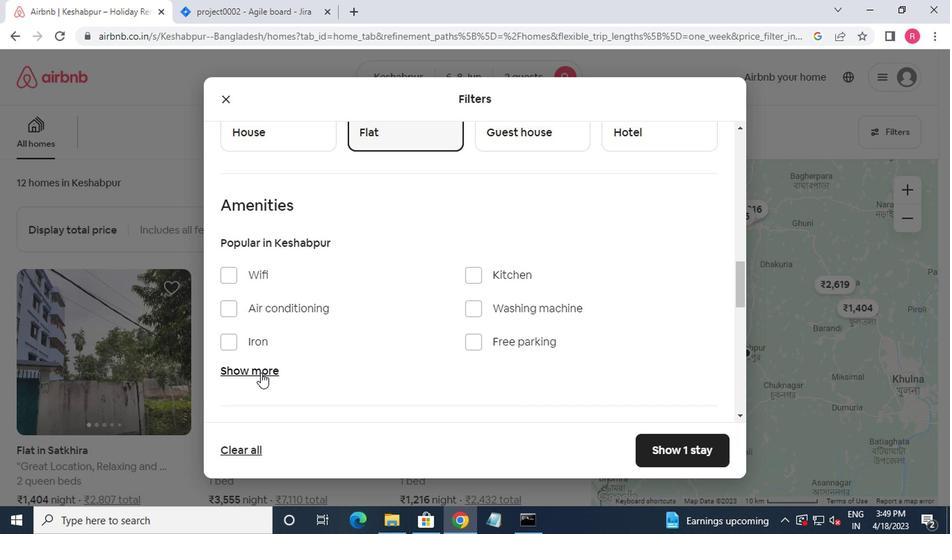 
Action: Mouse moved to (262, 371)
Screenshot: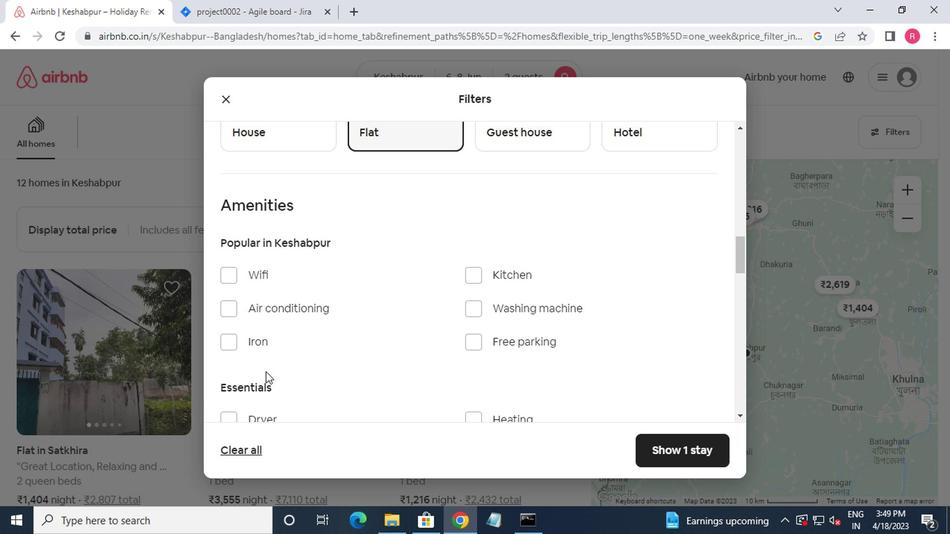 
Action: Mouse scrolled (262, 371) with delta (0, 0)
Screenshot: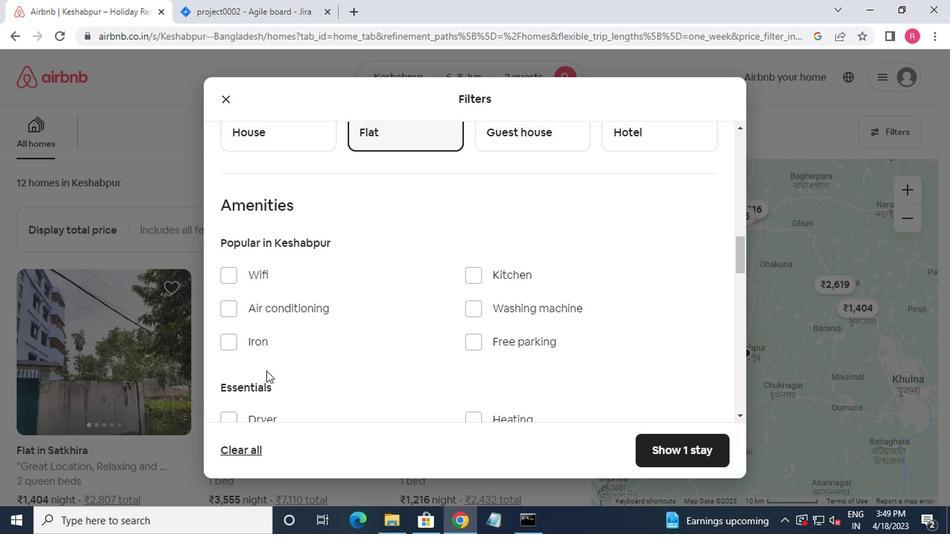 
Action: Mouse scrolled (262, 371) with delta (0, 0)
Screenshot: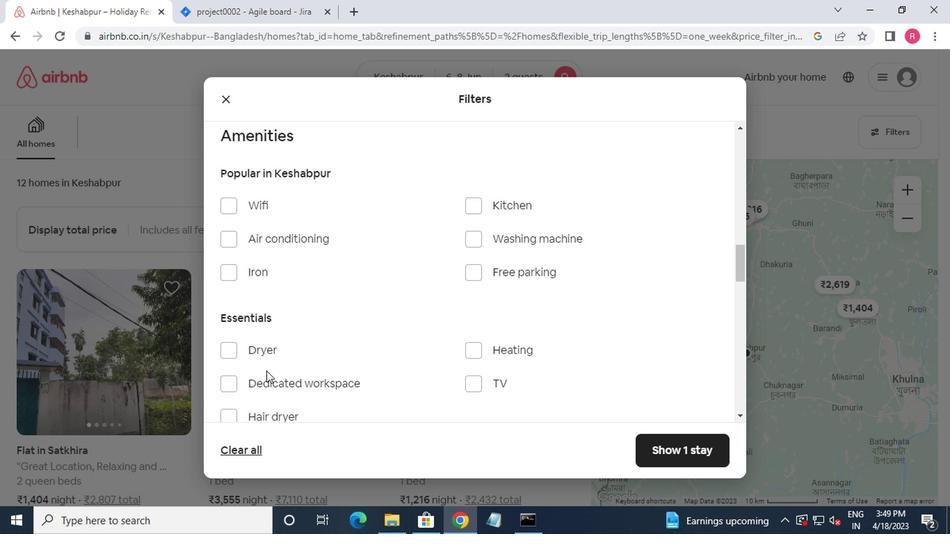 
Action: Mouse moved to (223, 167)
Screenshot: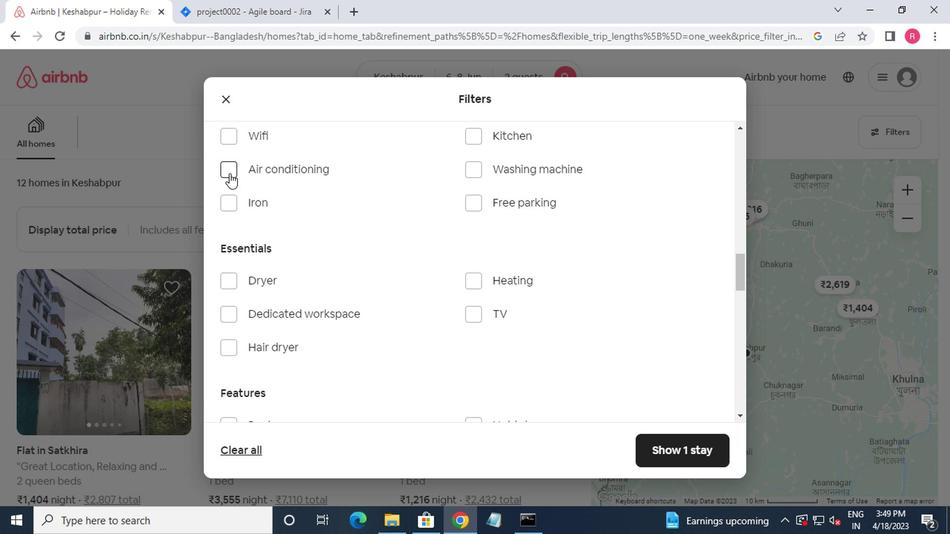 
Action: Mouse pressed left at (223, 167)
Screenshot: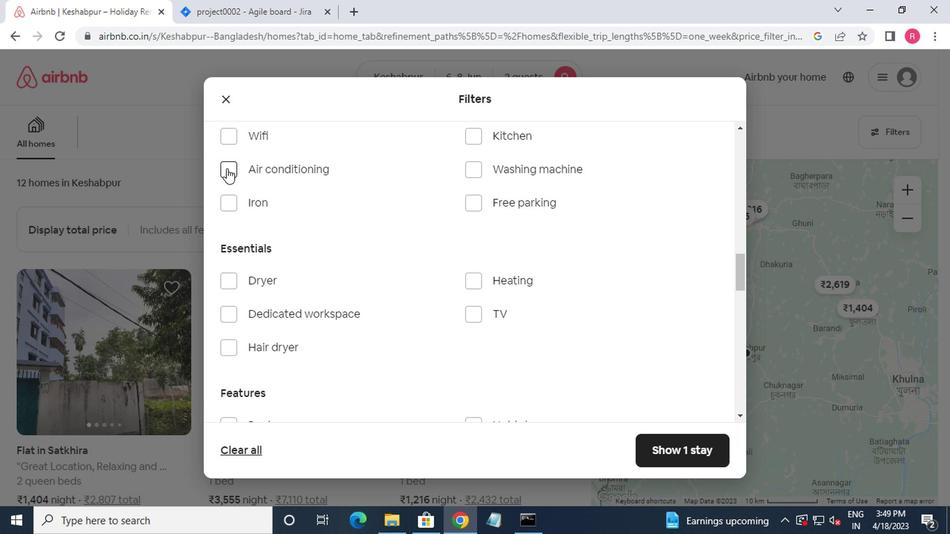 
Action: Mouse moved to (300, 317)
Screenshot: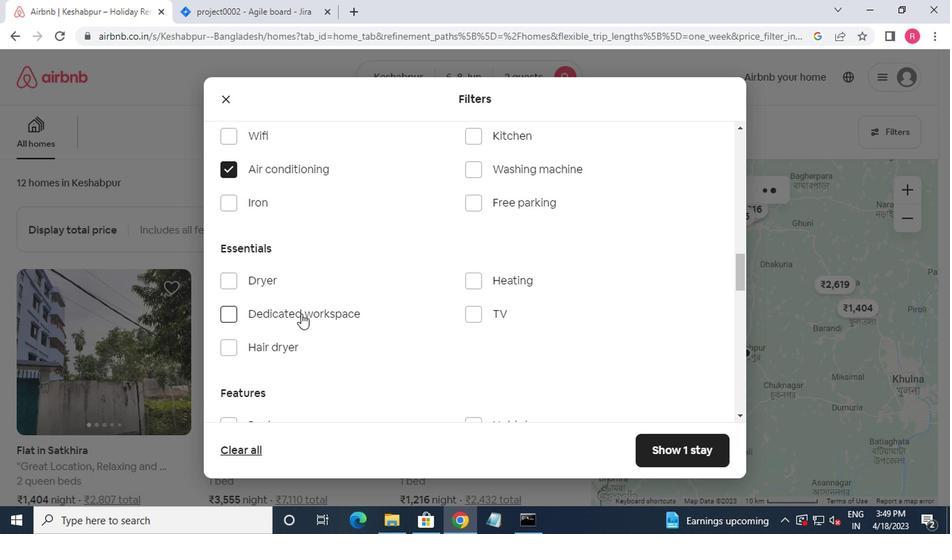 
Action: Mouse scrolled (300, 317) with delta (0, 0)
Screenshot: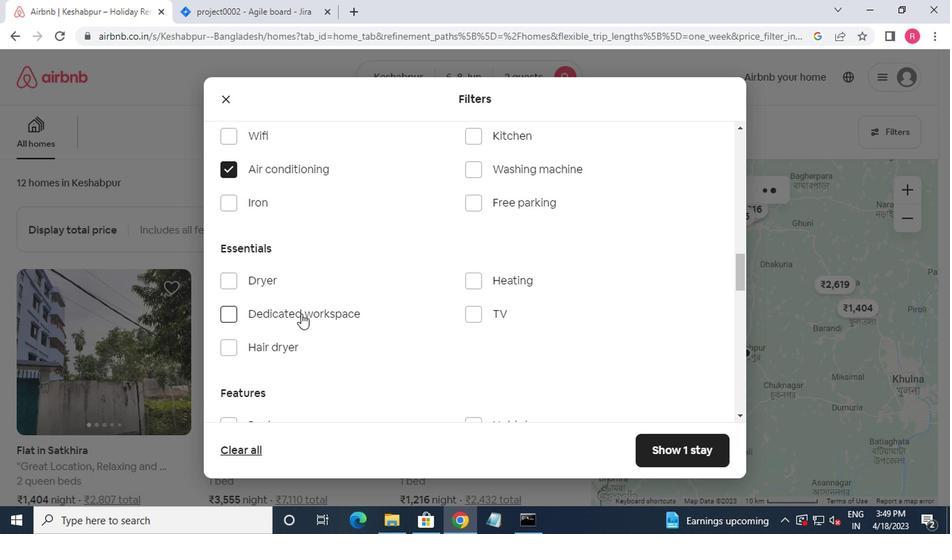 
Action: Mouse moved to (307, 313)
Screenshot: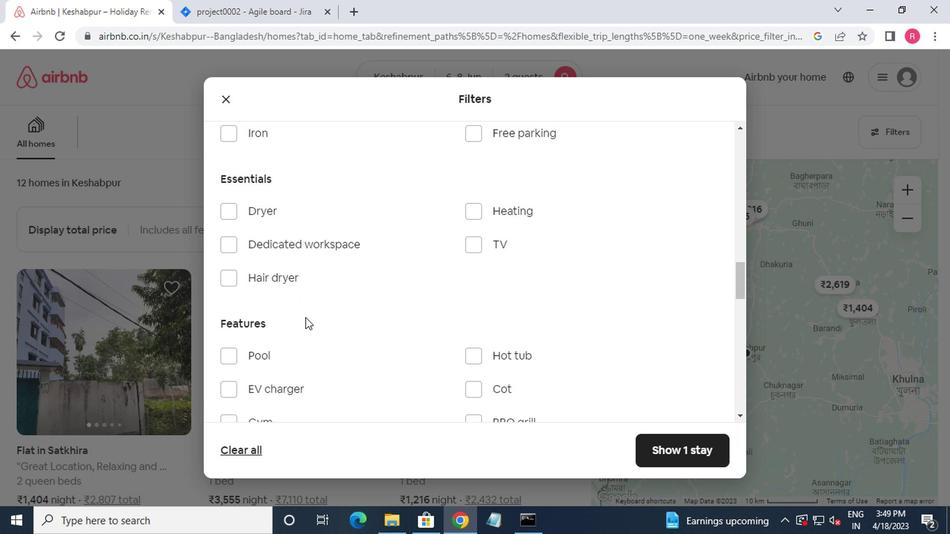 
Action: Mouse scrolled (307, 312) with delta (0, 0)
Screenshot: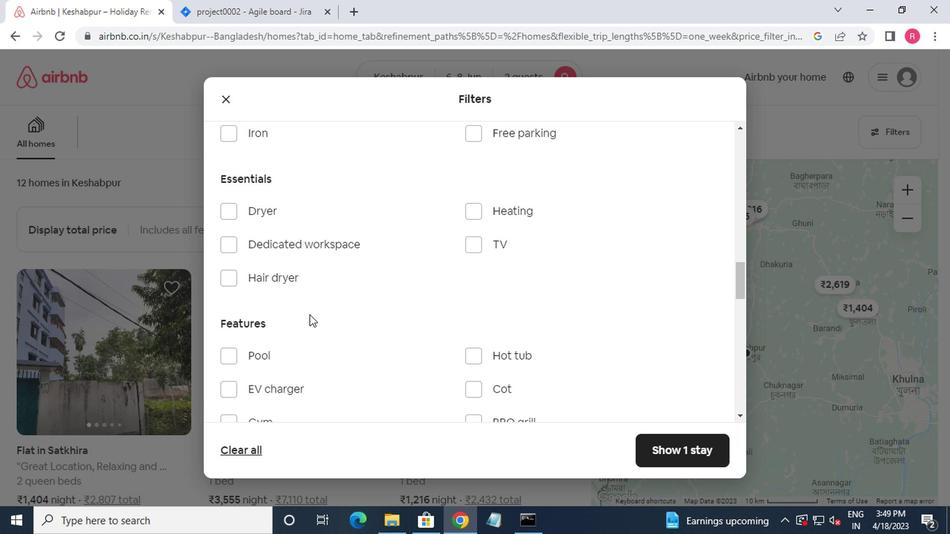 
Action: Mouse scrolled (307, 312) with delta (0, 0)
Screenshot: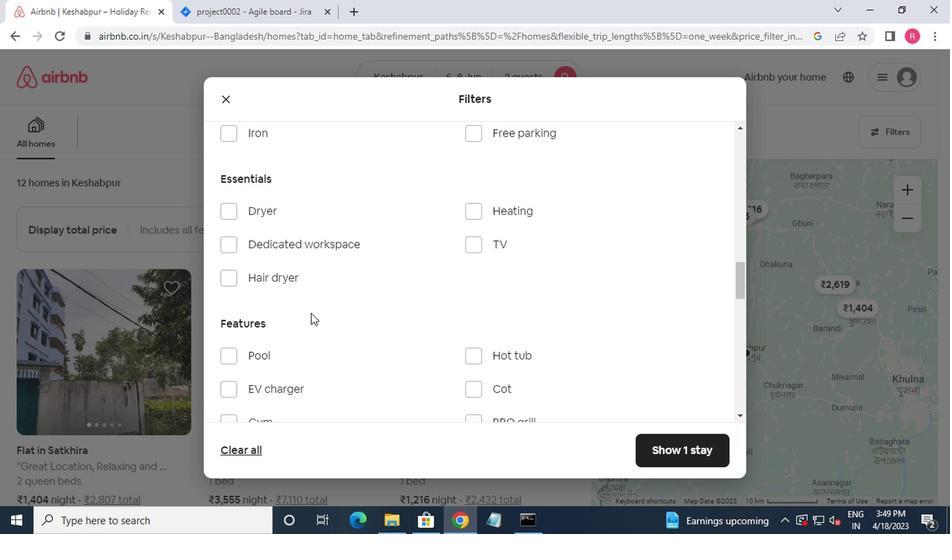 
Action: Mouse scrolled (307, 312) with delta (0, 0)
Screenshot: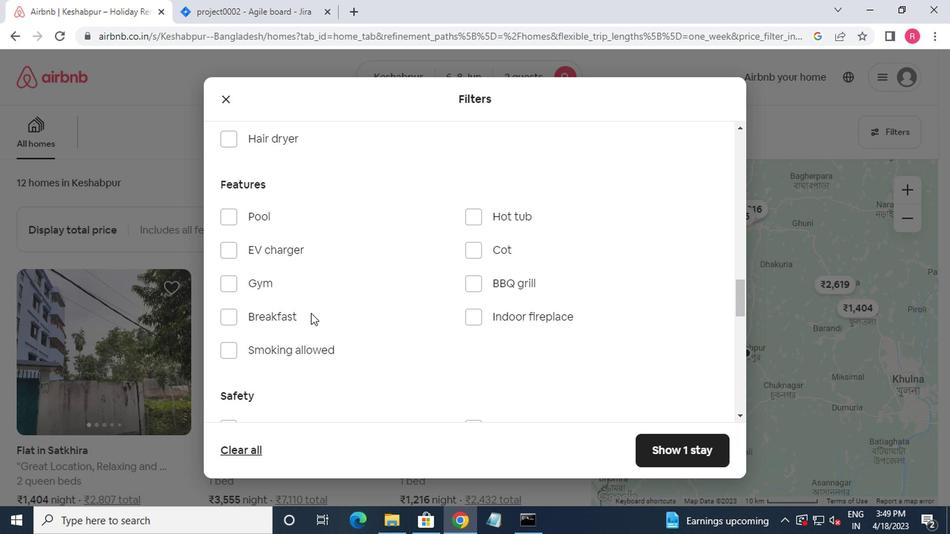 
Action: Mouse scrolled (307, 312) with delta (0, 0)
Screenshot: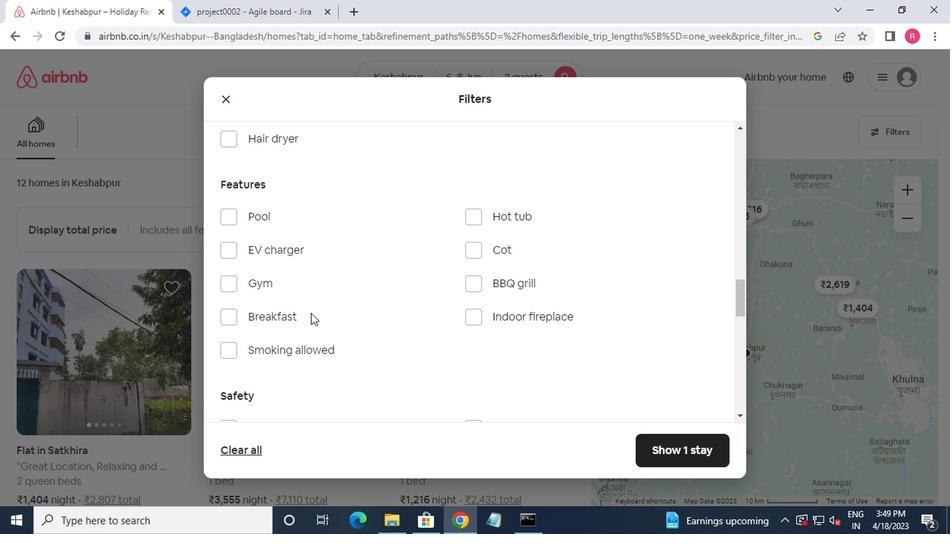 
Action: Mouse moved to (307, 313)
Screenshot: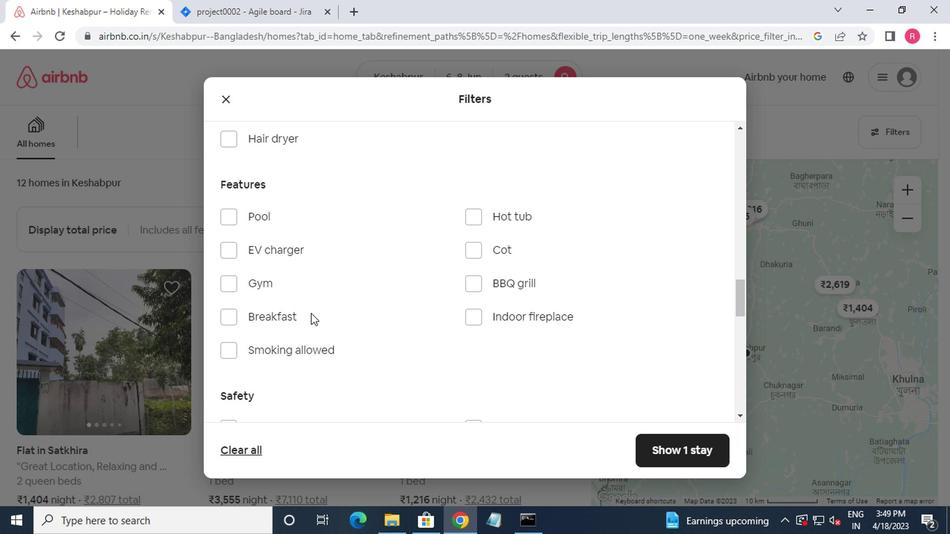 
Action: Mouse scrolled (307, 312) with delta (0, 0)
Screenshot: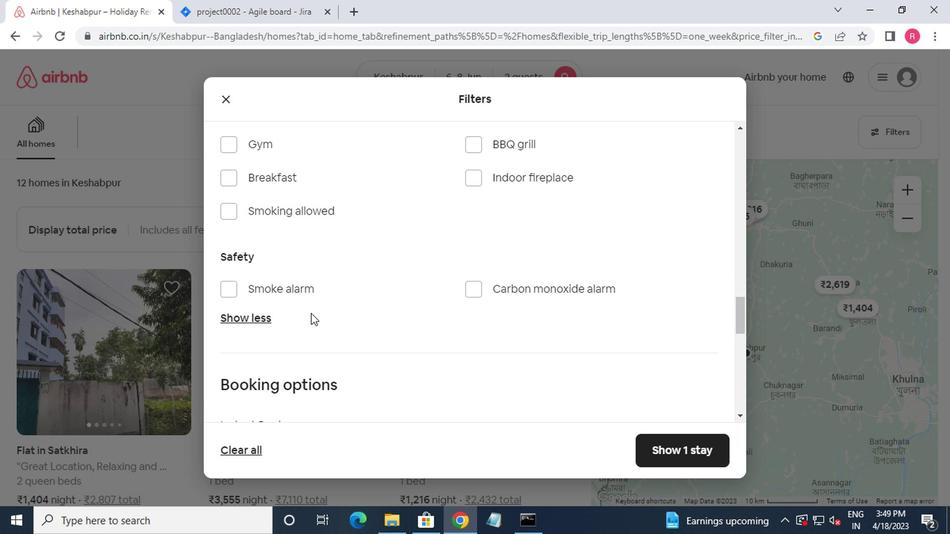 
Action: Mouse scrolled (307, 312) with delta (0, 0)
Screenshot: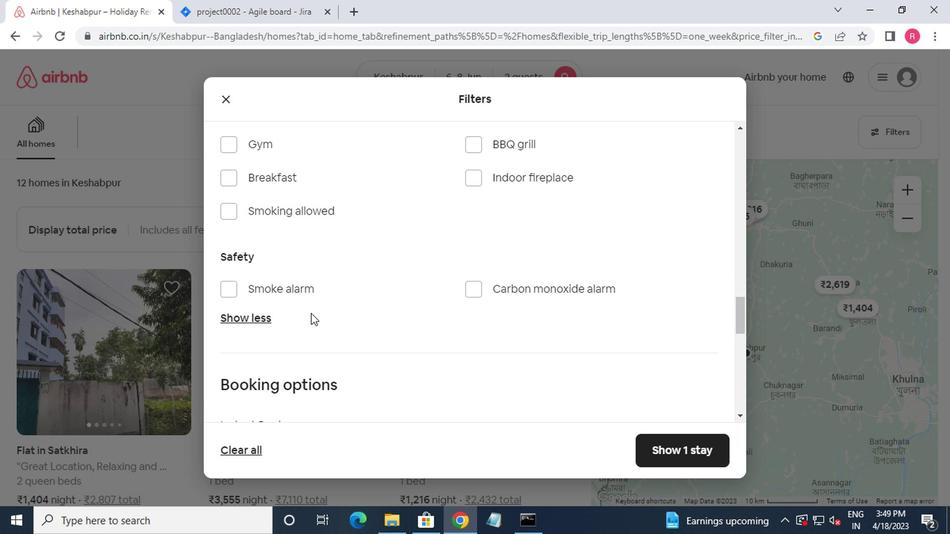 
Action: Mouse moved to (678, 340)
Screenshot: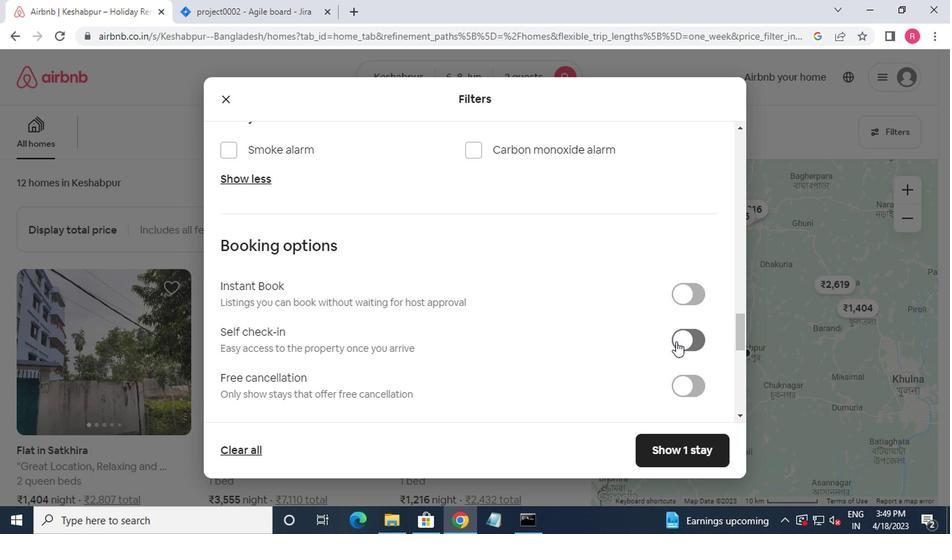 
Action: Mouse pressed left at (678, 340)
Screenshot: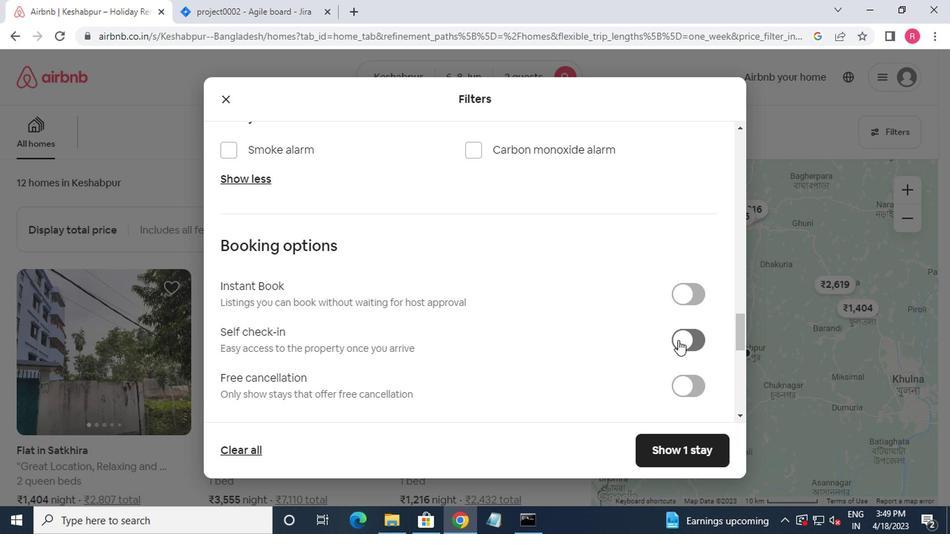 
Action: Mouse moved to (568, 361)
Screenshot: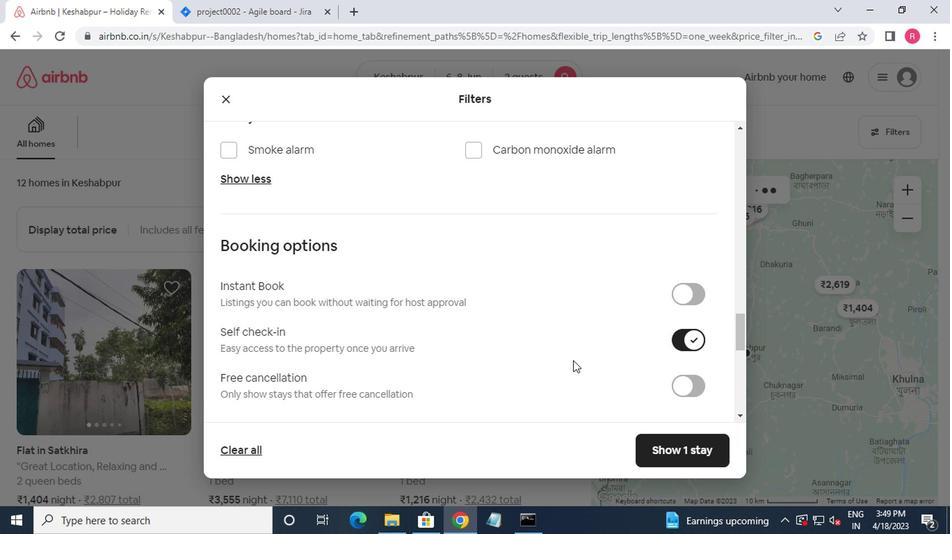 
Action: Mouse scrolled (568, 361) with delta (0, 0)
Screenshot: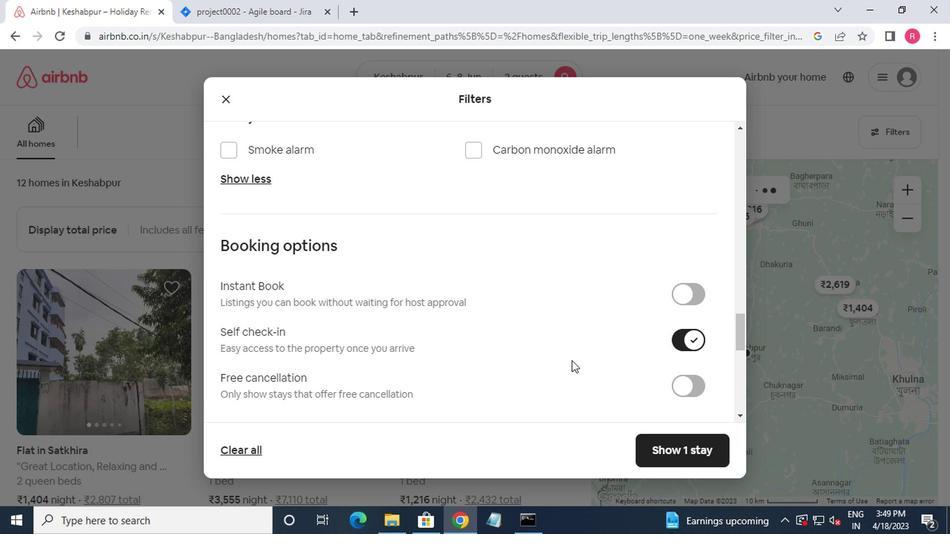 
Action: Mouse moved to (564, 361)
Screenshot: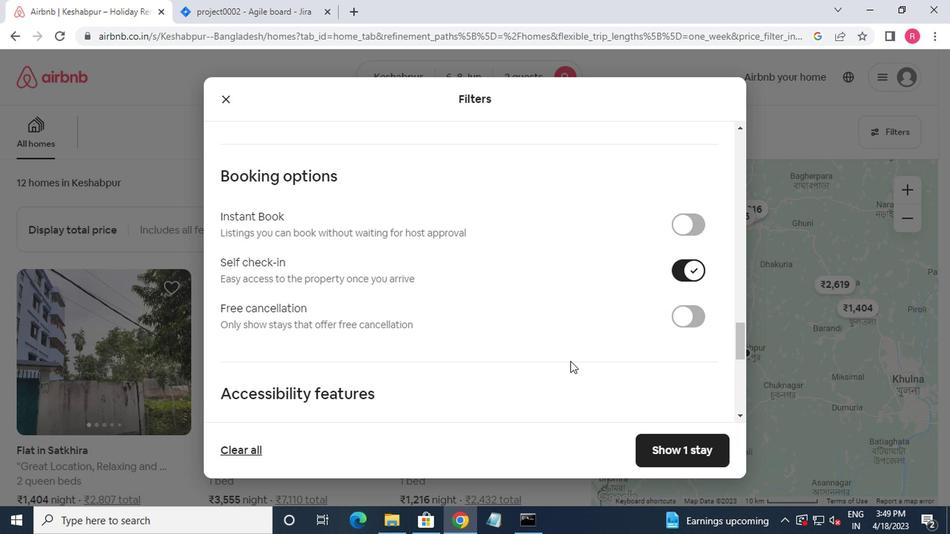 
Action: Mouse scrolled (564, 360) with delta (0, 0)
Screenshot: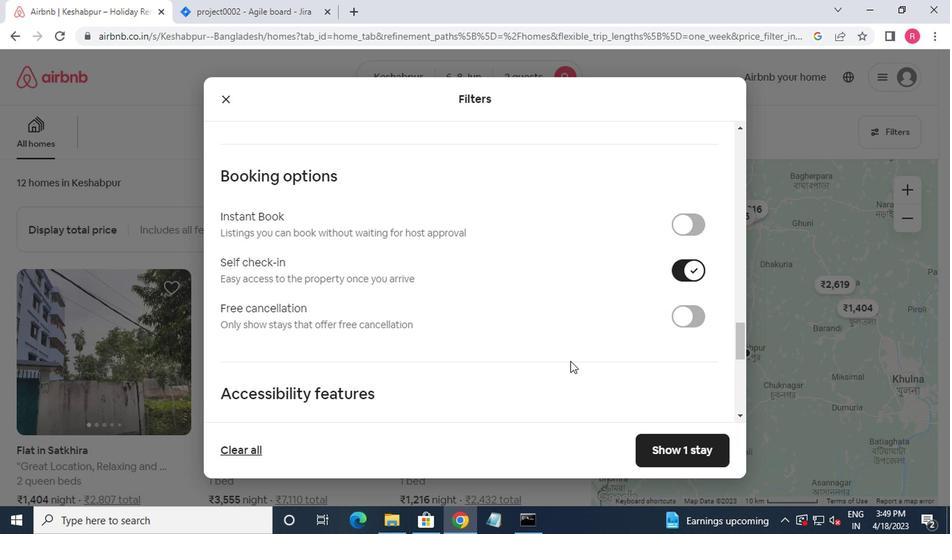 
Action: Mouse scrolled (564, 360) with delta (0, 0)
Screenshot: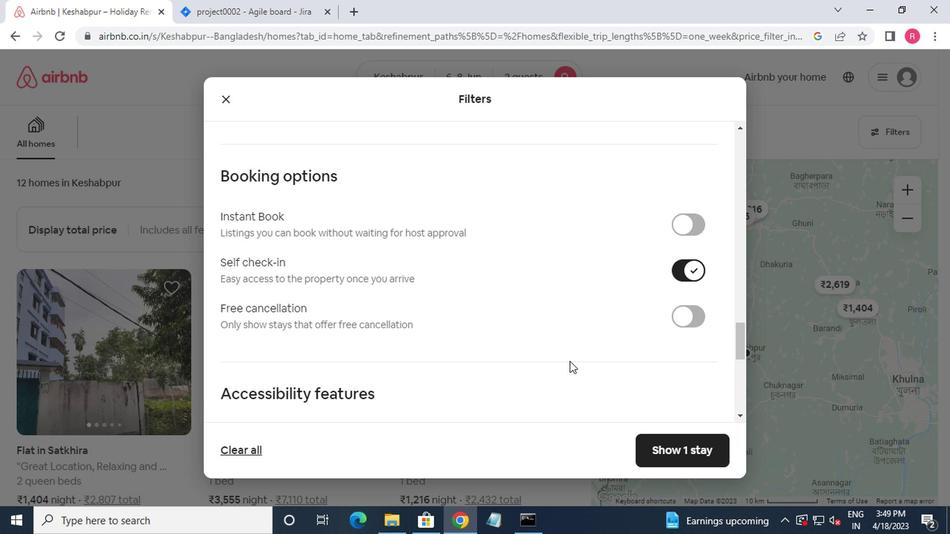
Action: Mouse moved to (563, 357)
Screenshot: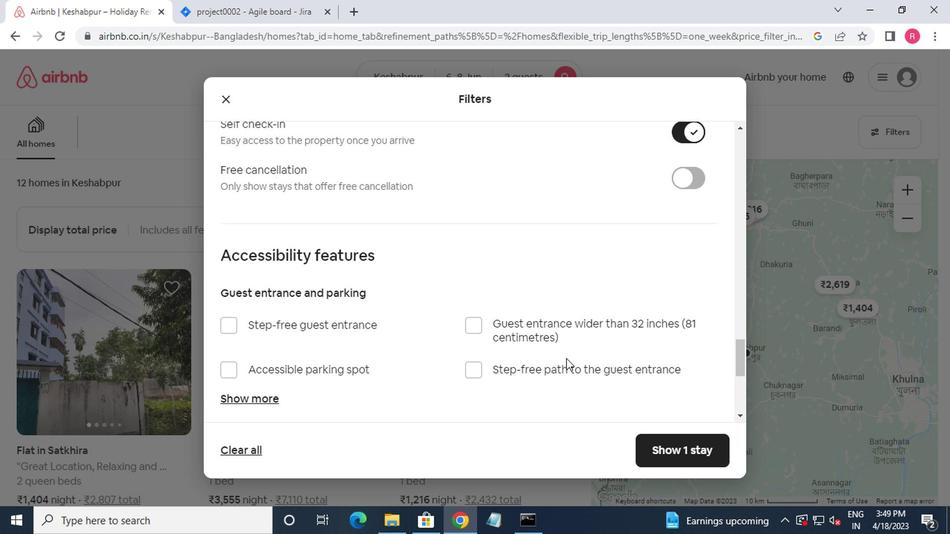 
Action: Mouse scrolled (563, 356) with delta (0, 0)
Screenshot: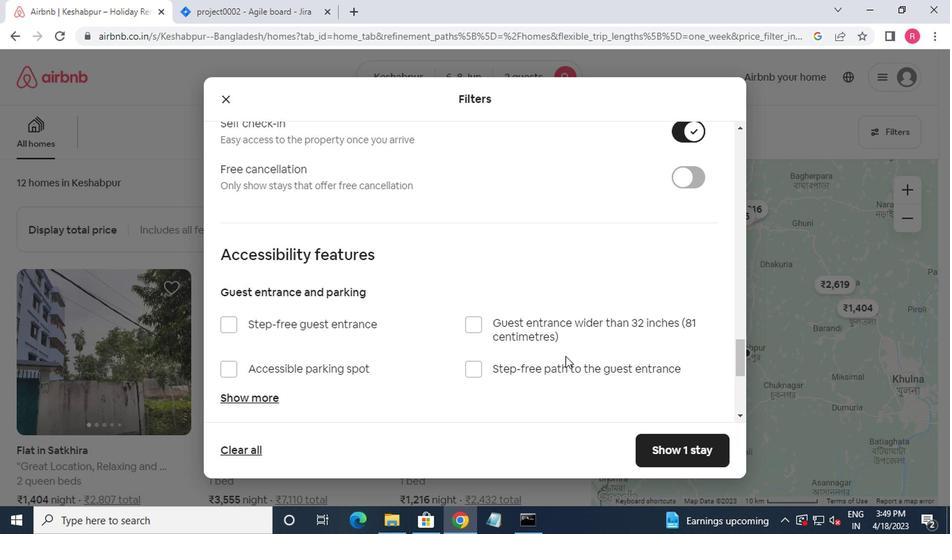 
Action: Mouse scrolled (563, 356) with delta (0, 0)
Screenshot: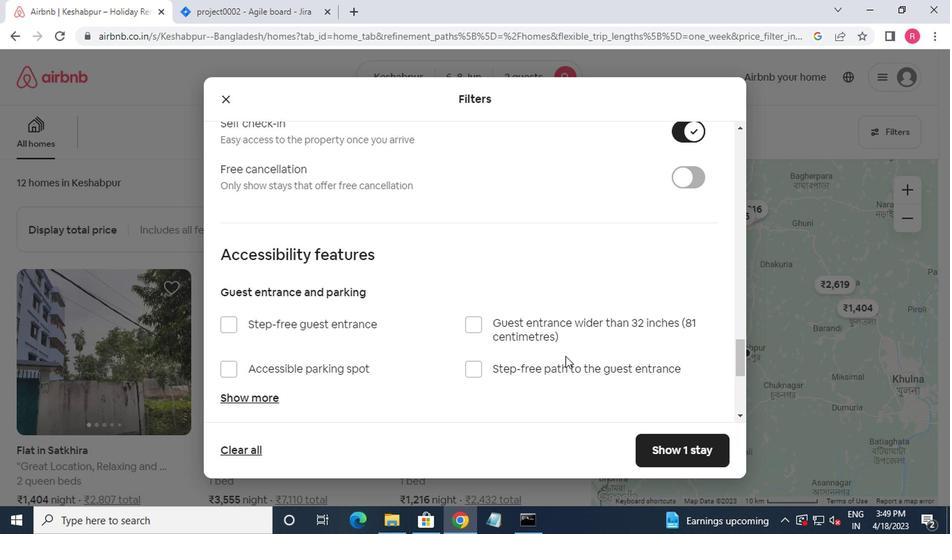 
Action: Mouse moved to (562, 357)
Screenshot: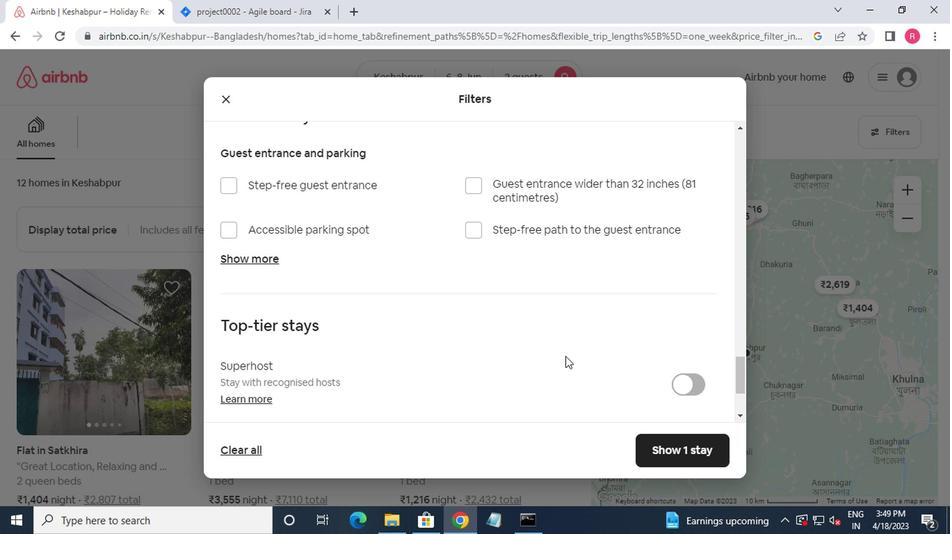 
Action: Mouse scrolled (562, 356) with delta (0, 0)
Screenshot: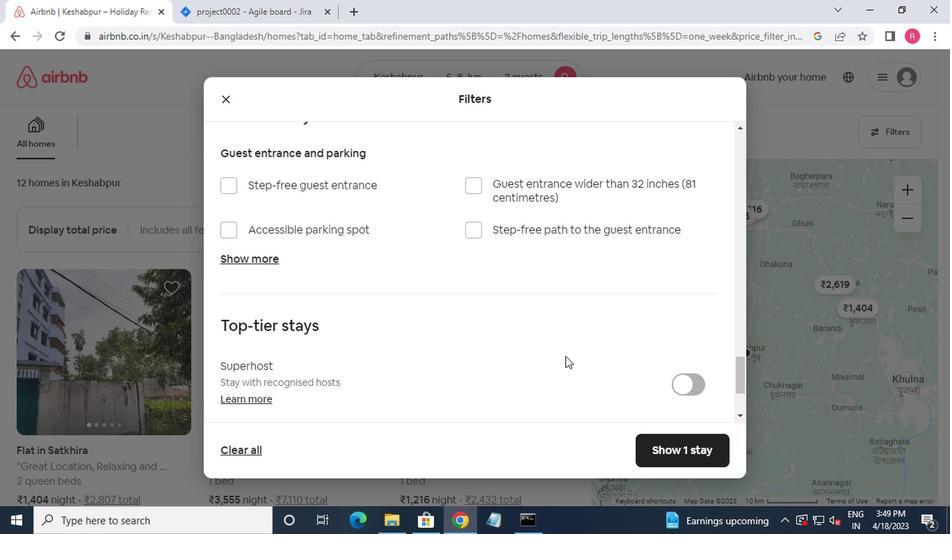 
Action: Mouse moved to (561, 356)
Screenshot: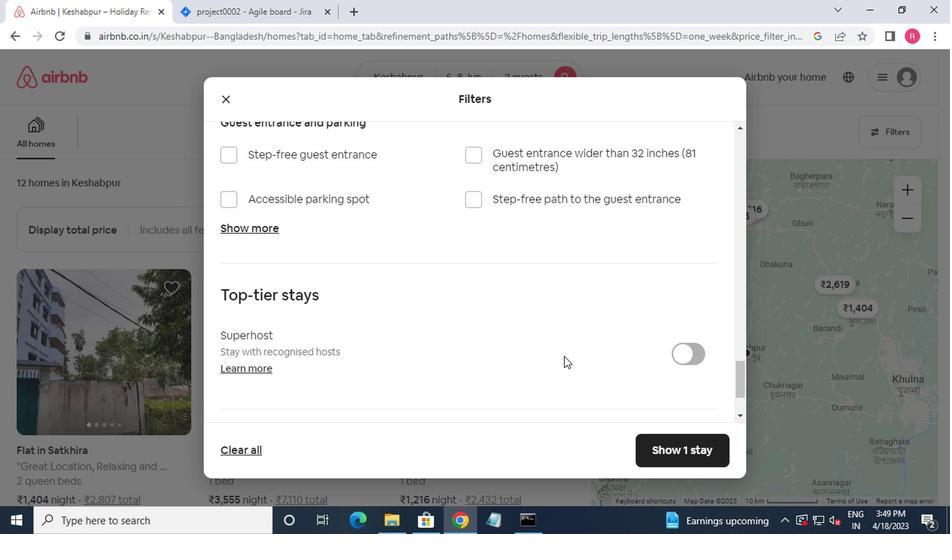 
Action: Mouse scrolled (561, 355) with delta (0, 0)
Screenshot: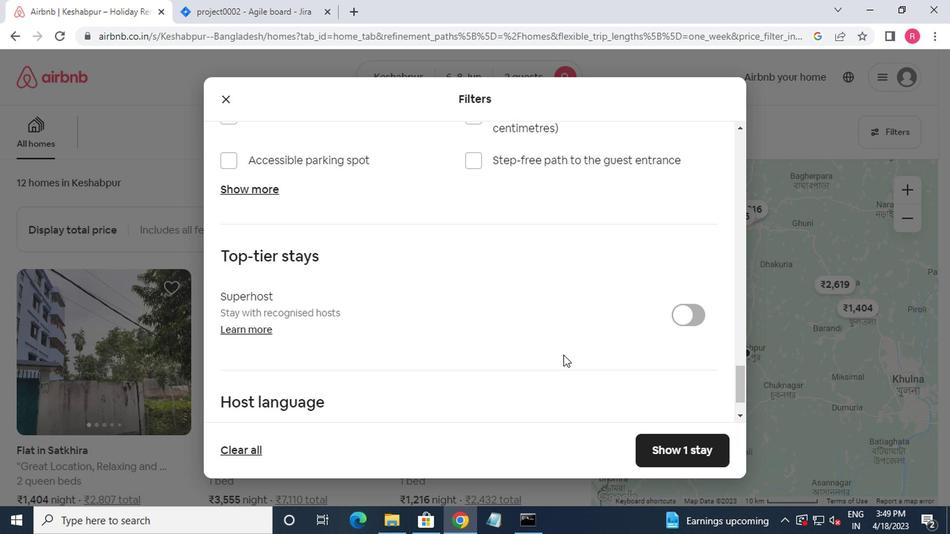
Action: Mouse scrolled (561, 355) with delta (0, 0)
Screenshot: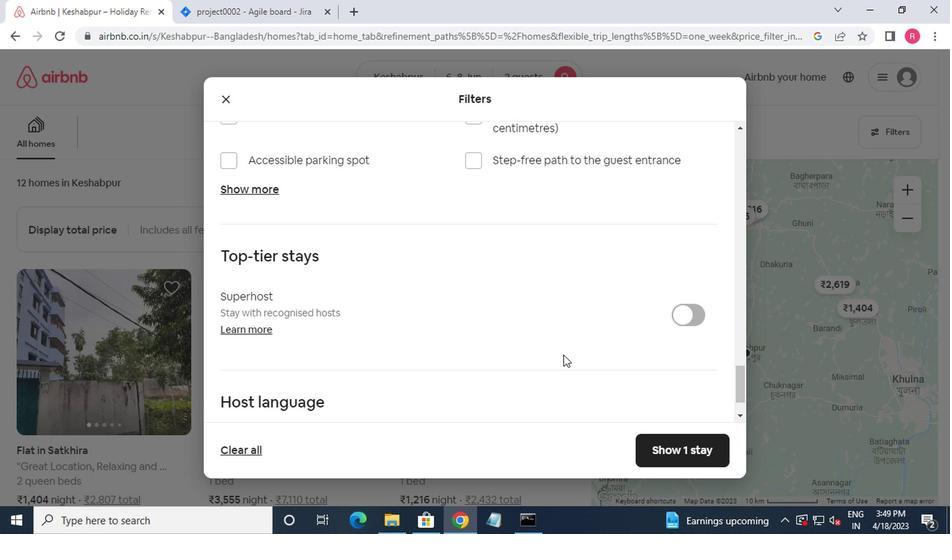 
Action: Mouse moved to (226, 383)
Screenshot: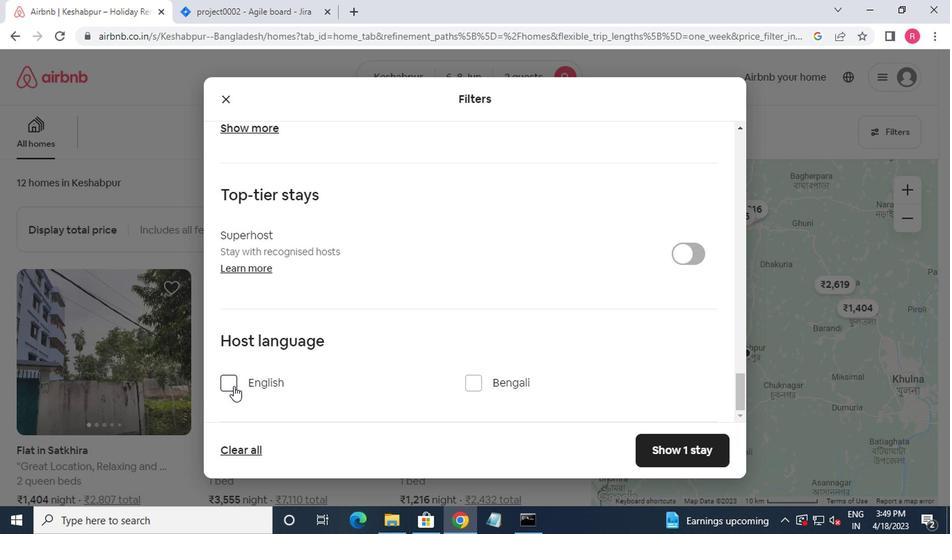 
Action: Mouse pressed left at (226, 383)
Screenshot: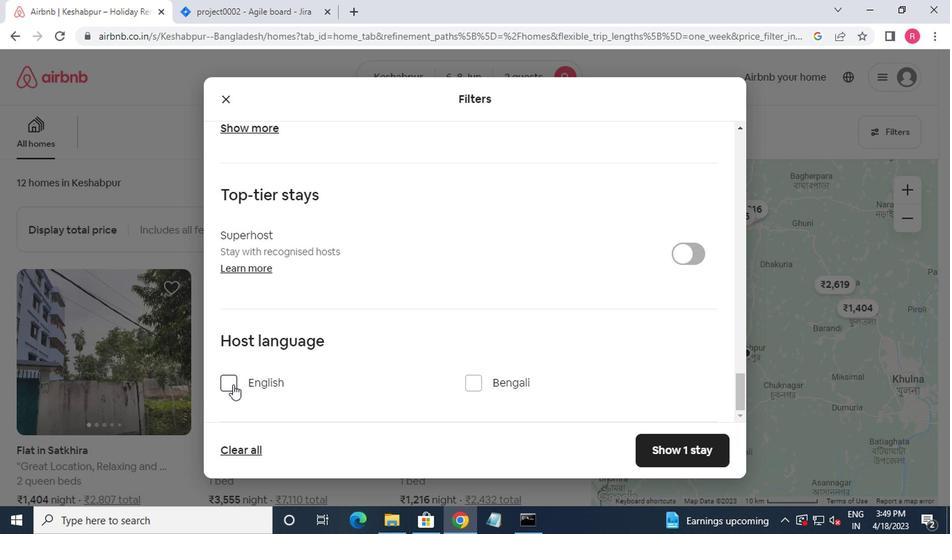 
Action: Mouse moved to (661, 457)
Screenshot: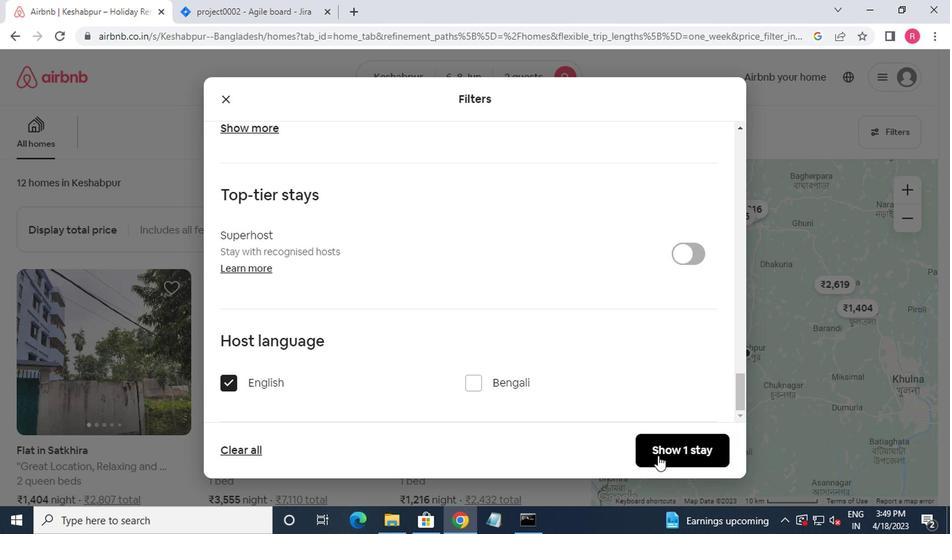 
Action: Mouse pressed left at (661, 457)
Screenshot: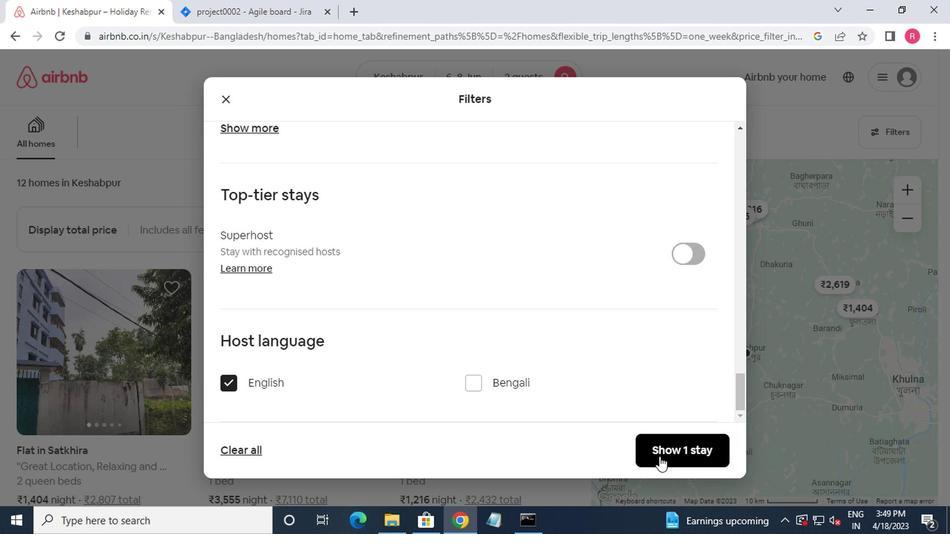
Action: Mouse moved to (663, 452)
Screenshot: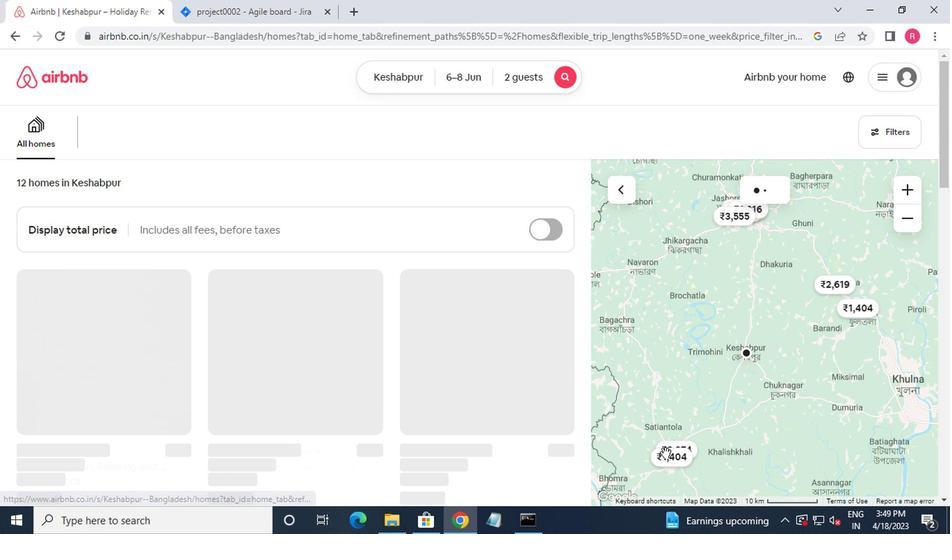 
